 Task: Find connections with filter location Willebroek with filter topic #Businessownerwith filter profile language Spanish with filter current company Alembic Pharmaceuticals Limited with filter school RD & DJ College, Munger with filter industry Retail Office Supplies and Gifts with filter service category Real Estate Appraisal with filter keywords title Restaurant Manager
Action: Mouse moved to (546, 96)
Screenshot: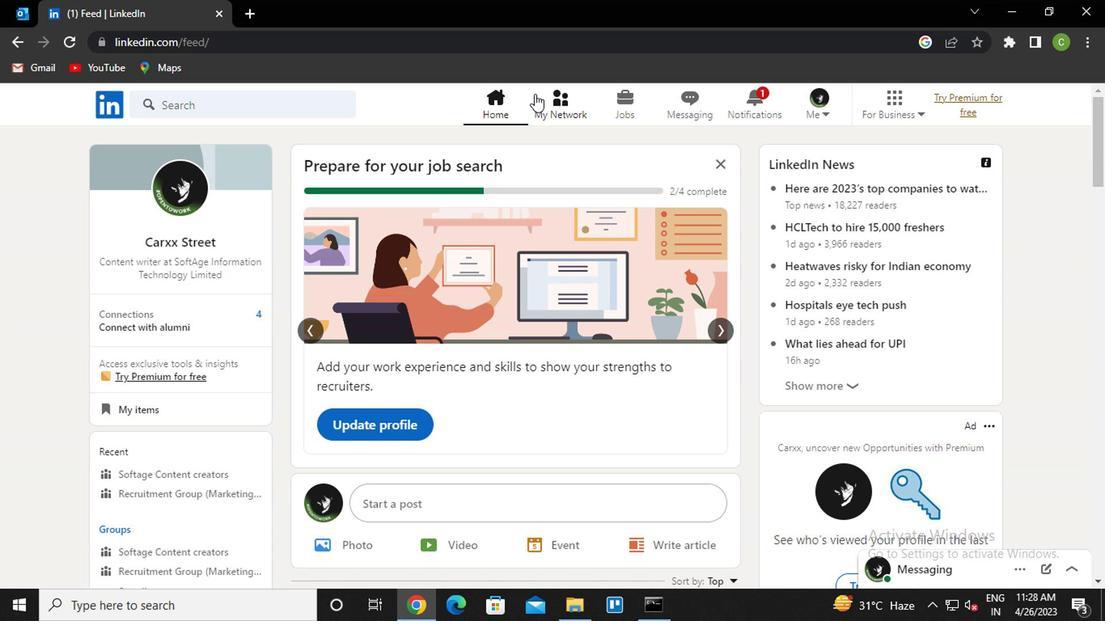 
Action: Mouse pressed left at (546, 96)
Screenshot: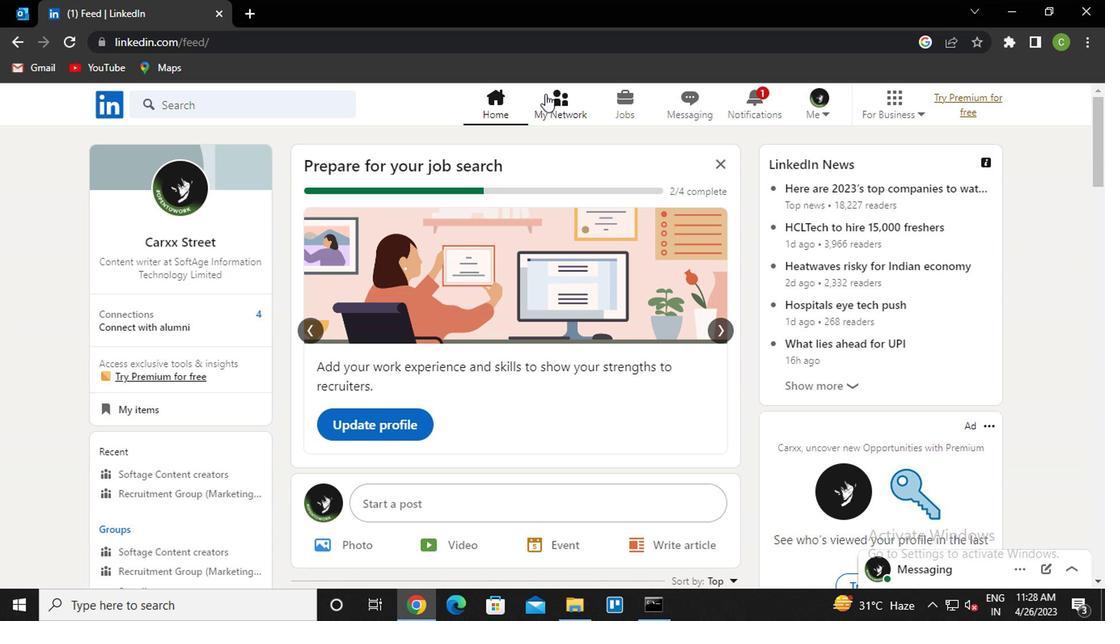 
Action: Mouse moved to (218, 190)
Screenshot: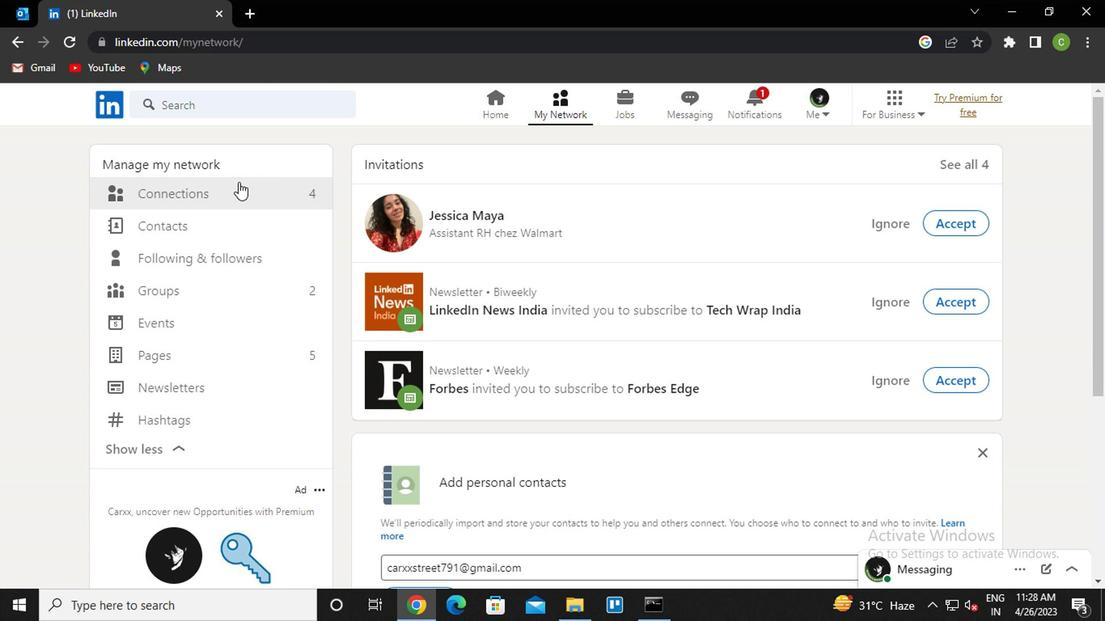
Action: Mouse pressed left at (218, 190)
Screenshot: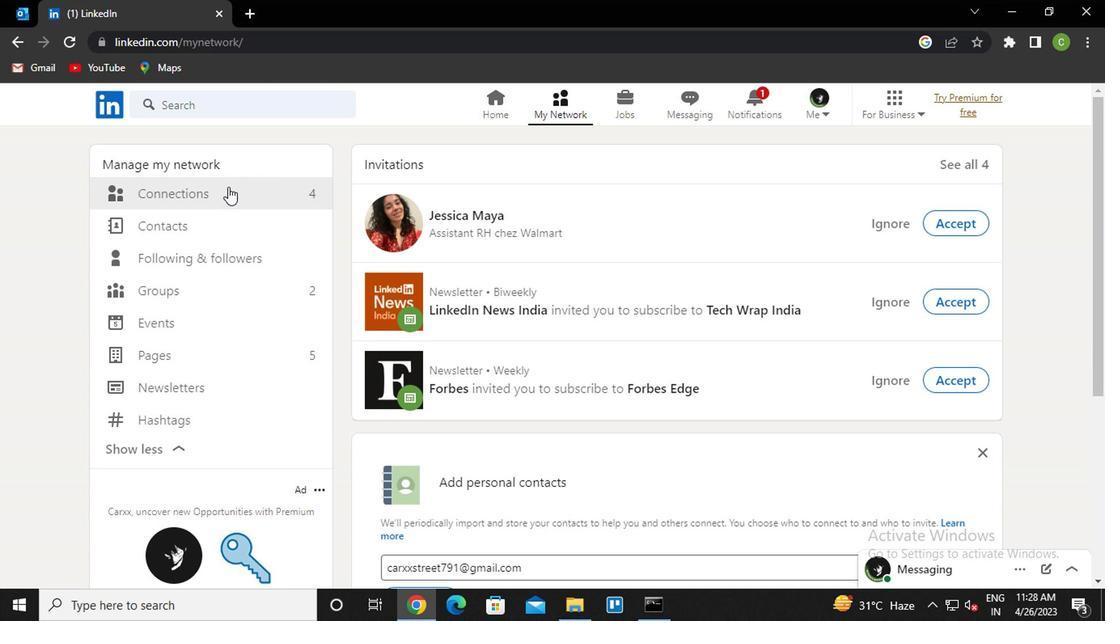
Action: Mouse moved to (677, 192)
Screenshot: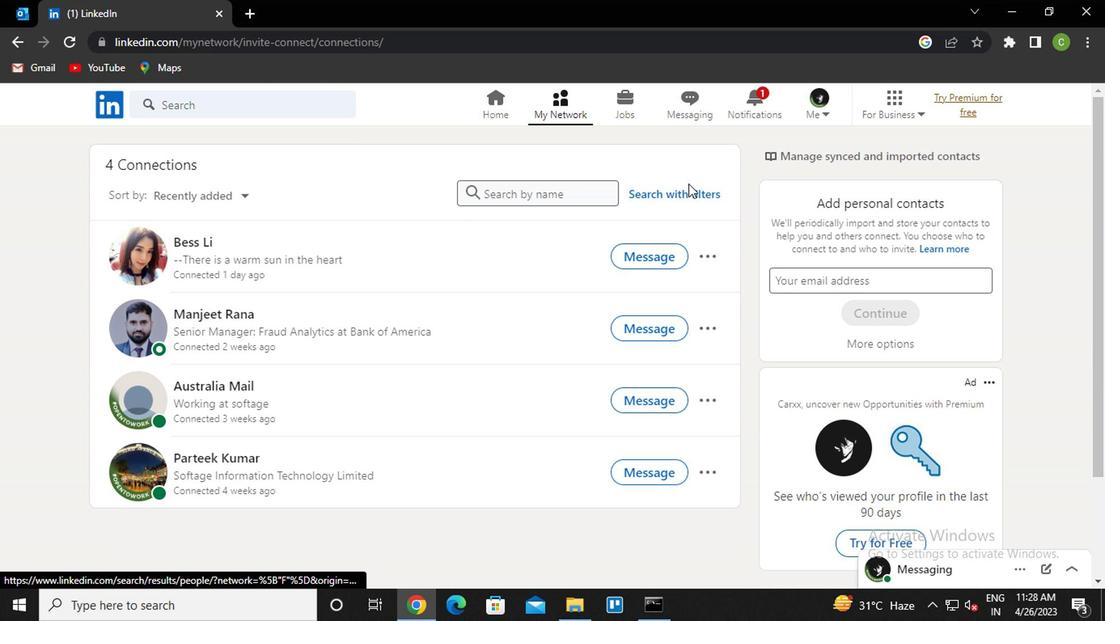 
Action: Mouse pressed left at (677, 192)
Screenshot: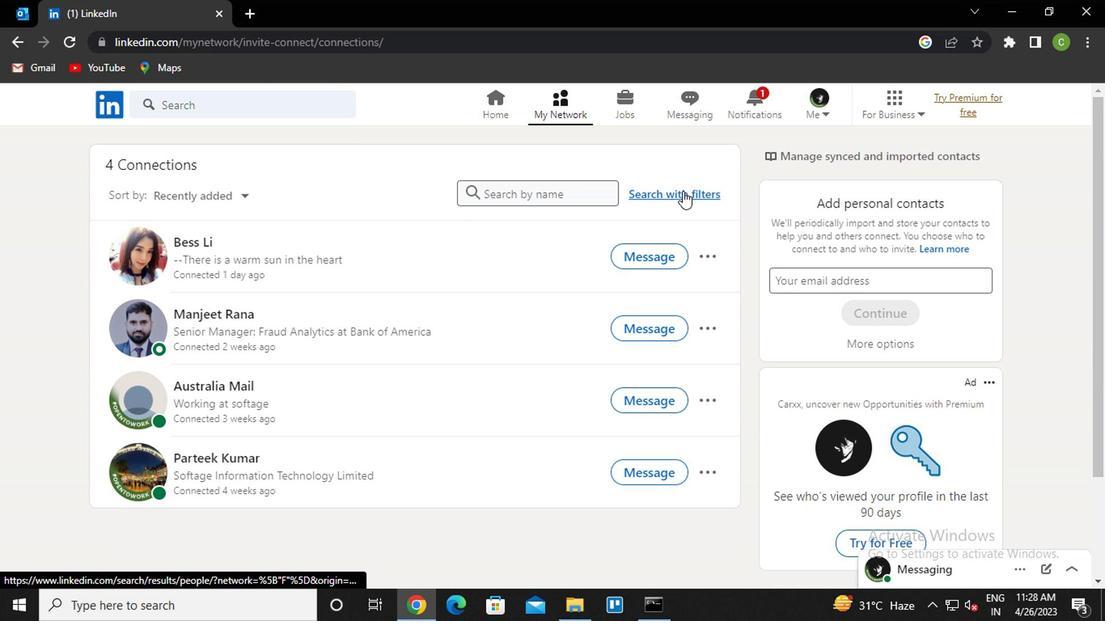
Action: Mouse moved to (541, 156)
Screenshot: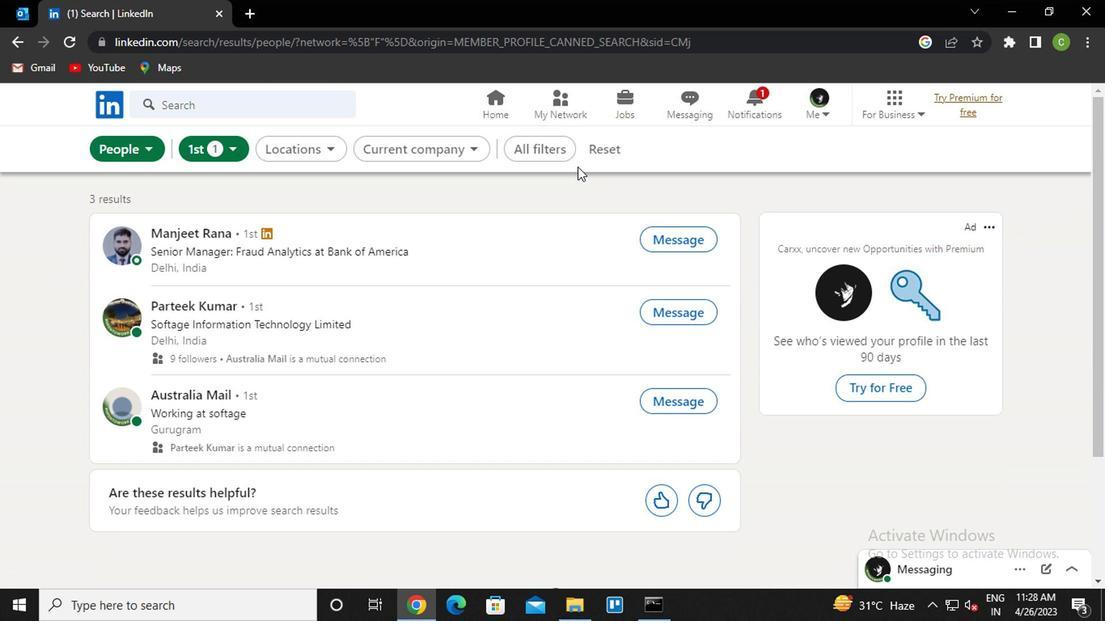 
Action: Mouse pressed left at (541, 156)
Screenshot: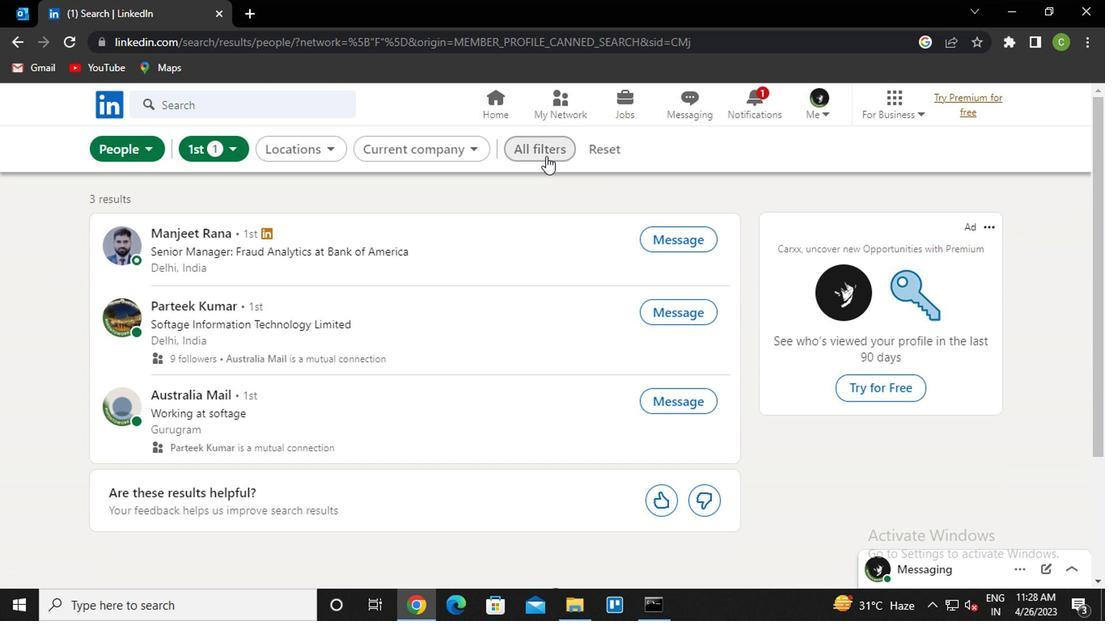 
Action: Mouse moved to (856, 283)
Screenshot: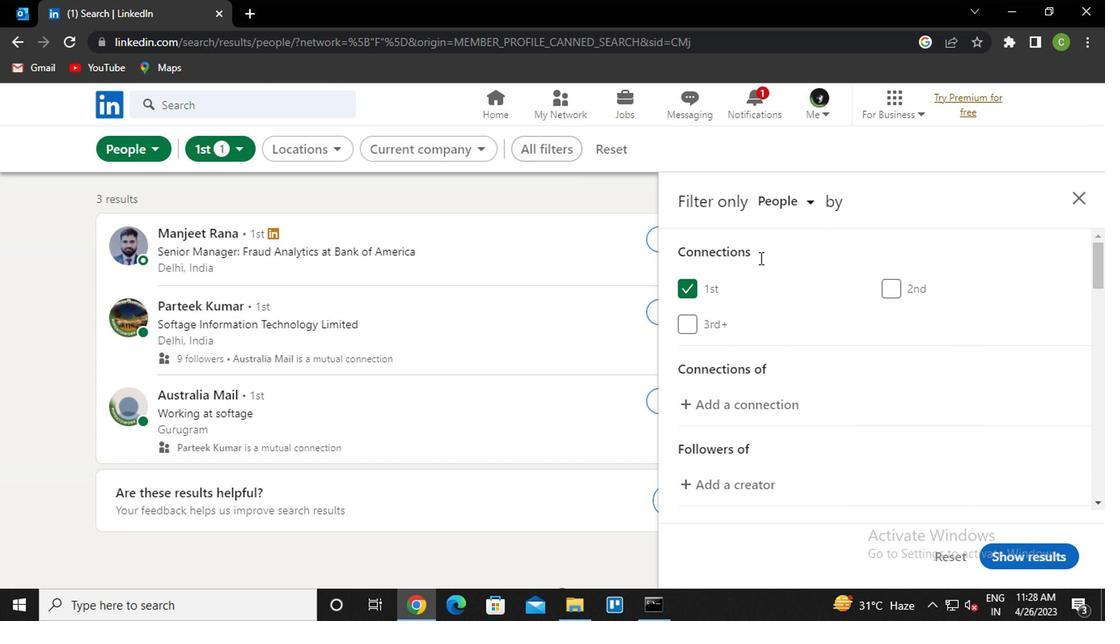 
Action: Mouse scrolled (856, 282) with delta (0, -1)
Screenshot: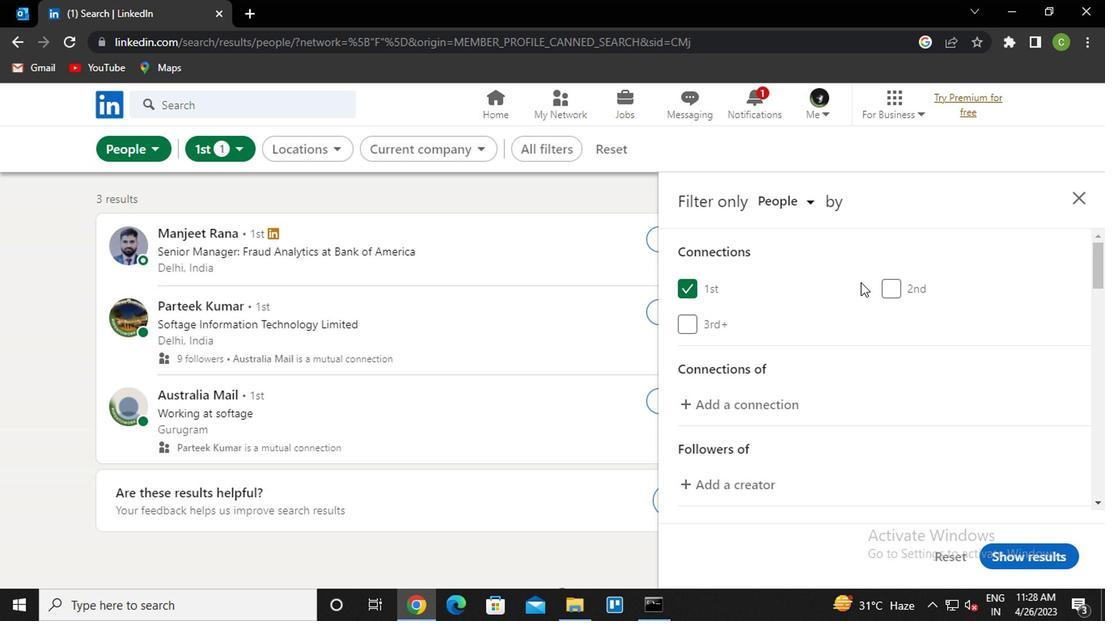 
Action: Mouse scrolled (856, 282) with delta (0, -1)
Screenshot: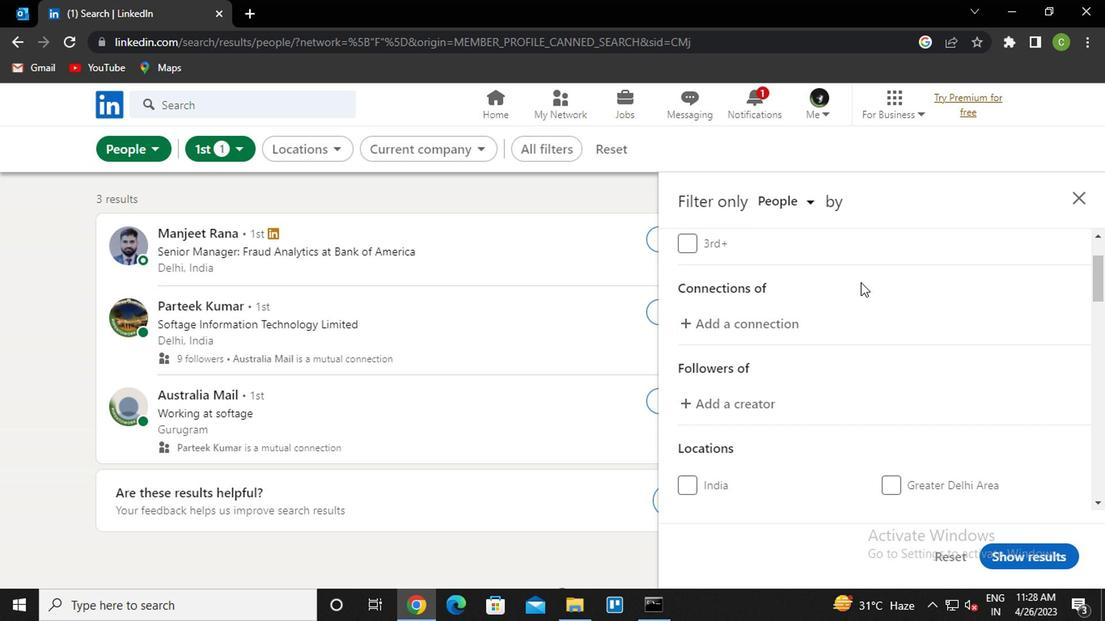 
Action: Mouse moved to (856, 283)
Screenshot: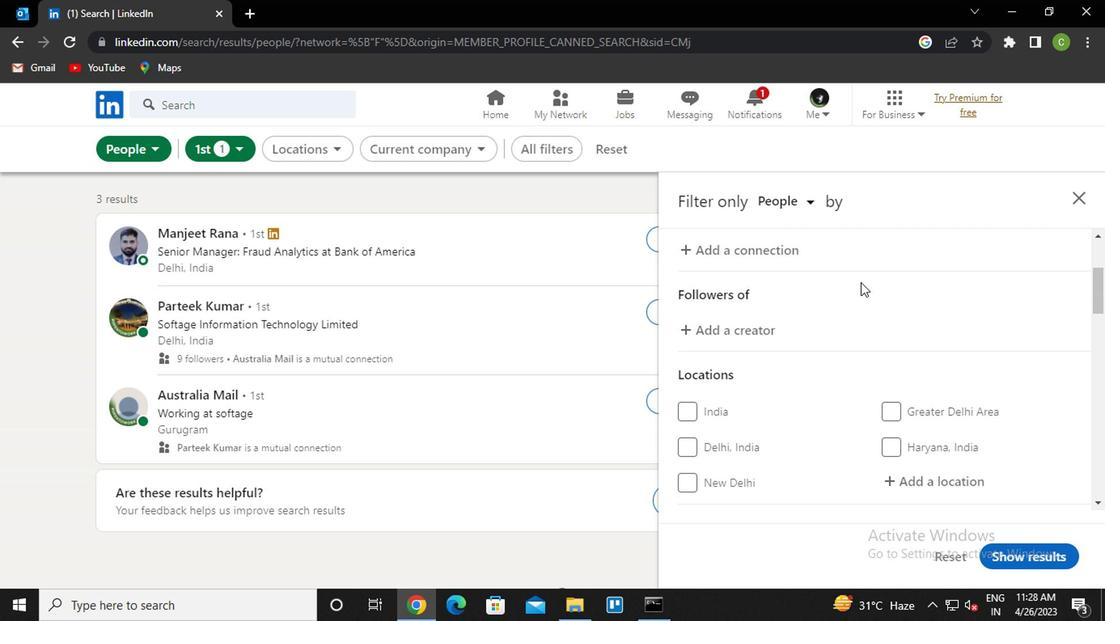 
Action: Mouse scrolled (856, 283) with delta (0, 0)
Screenshot: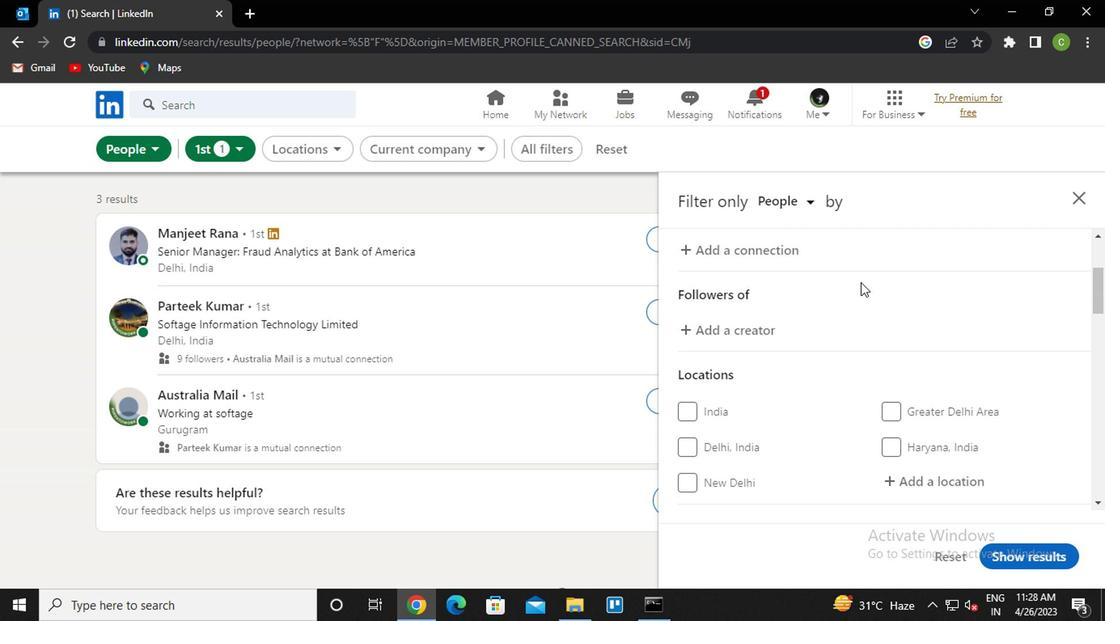 
Action: Mouse moved to (925, 395)
Screenshot: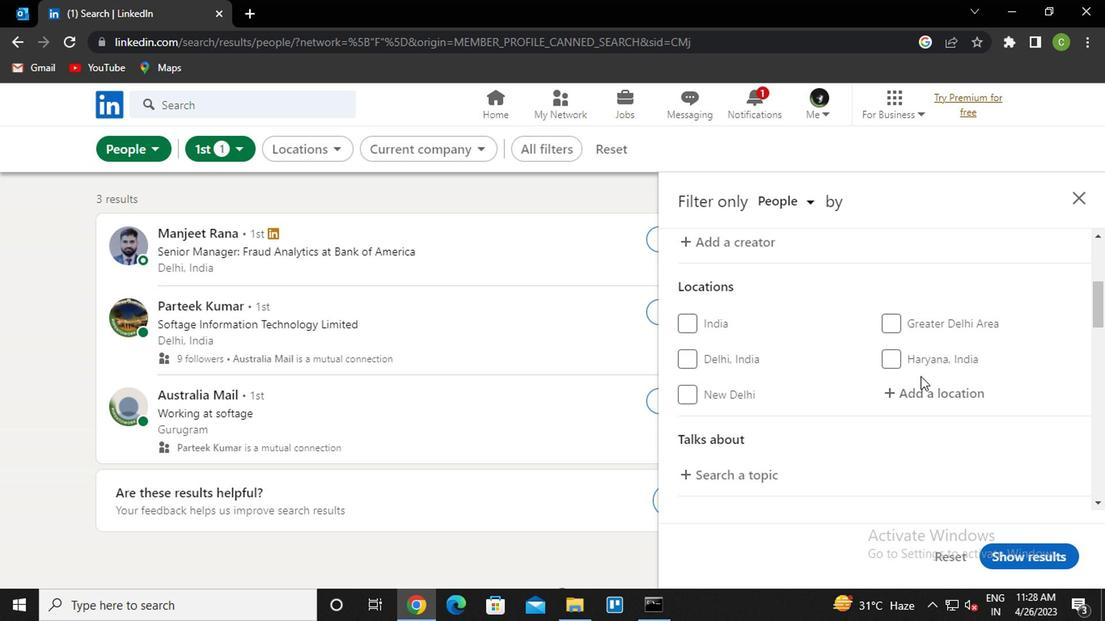 
Action: Mouse pressed left at (925, 395)
Screenshot: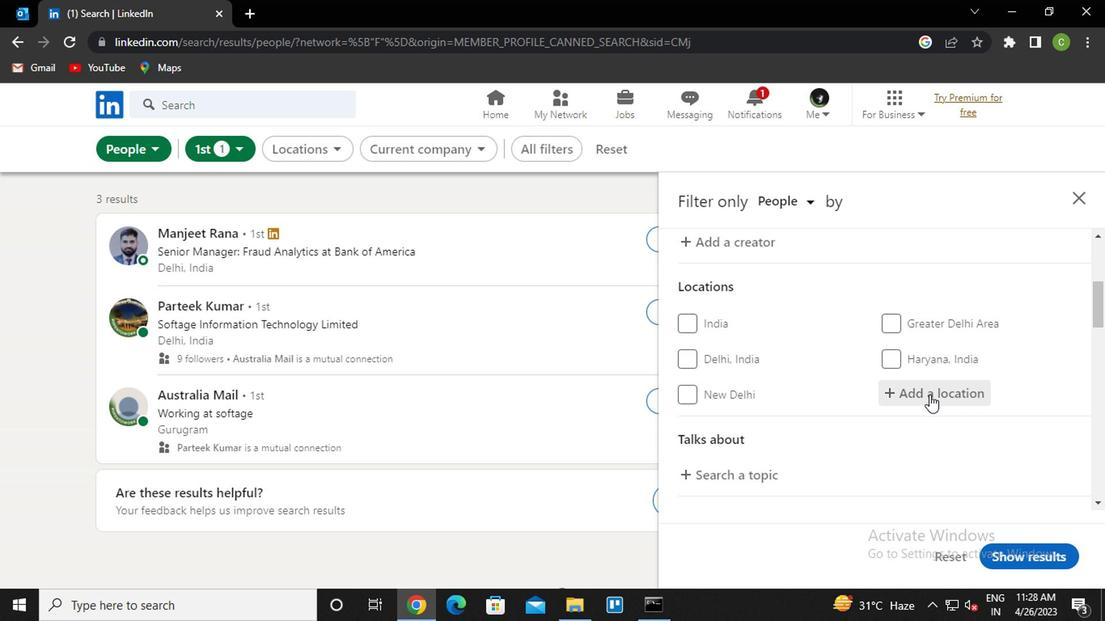 
Action: Key pressed w<Key.caps_lock>illeb<Key.down><Key.enter>
Screenshot: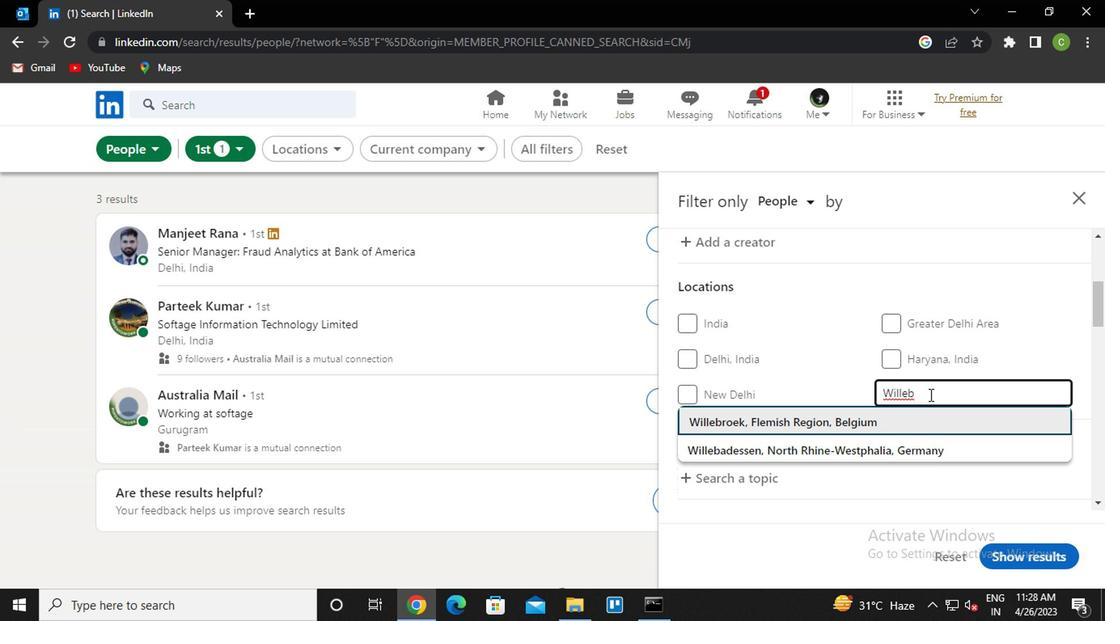 
Action: Mouse moved to (933, 402)
Screenshot: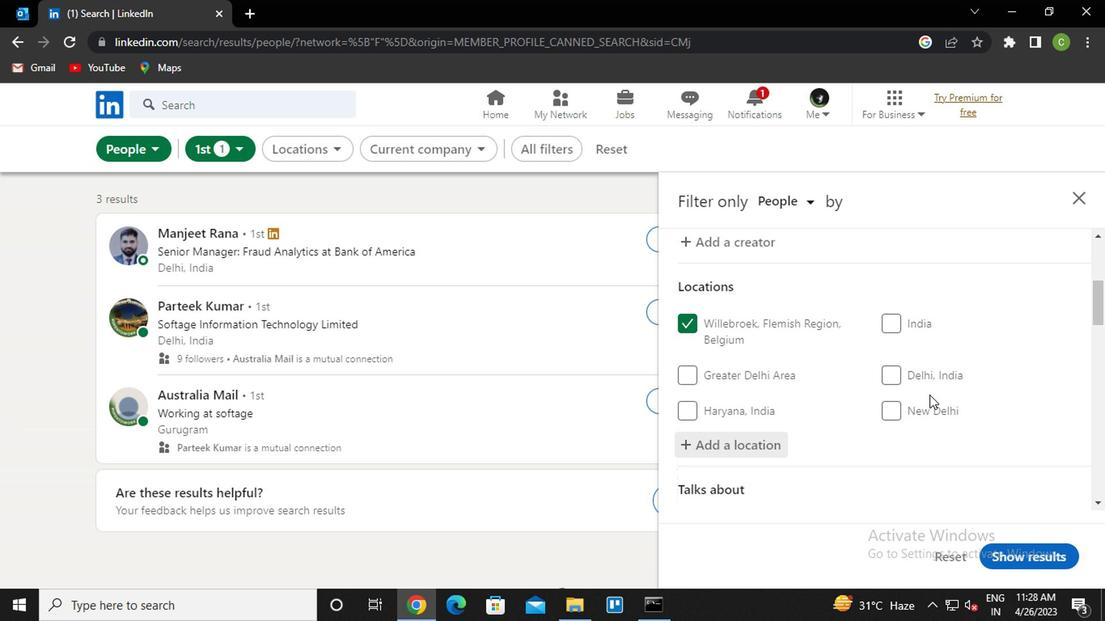 
Action: Mouse scrolled (933, 401) with delta (0, -1)
Screenshot: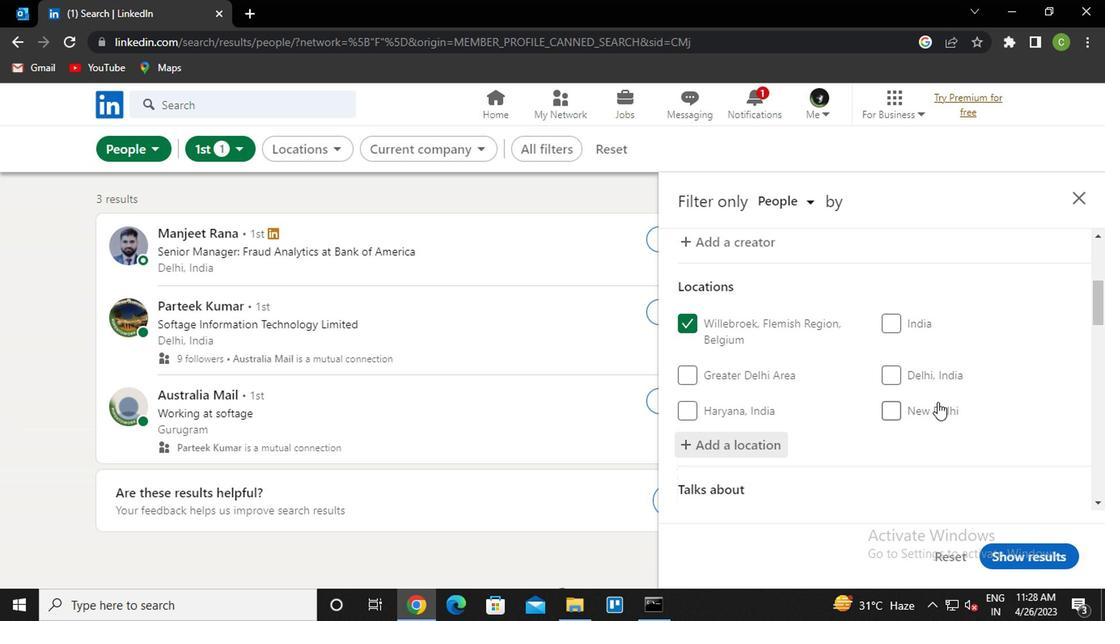 
Action: Mouse moved to (919, 397)
Screenshot: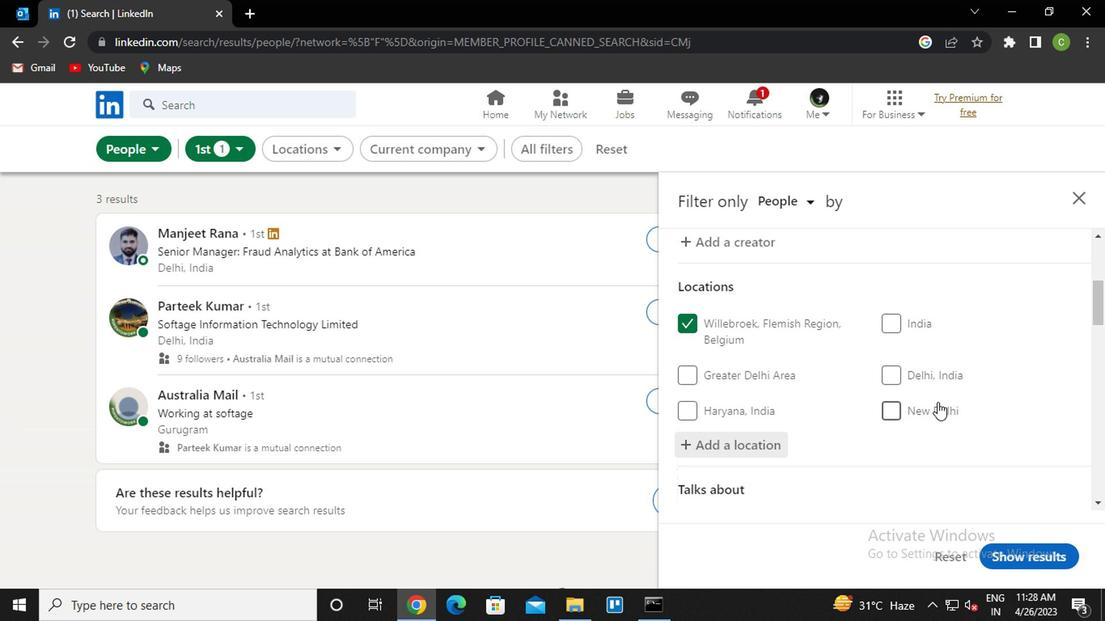 
Action: Mouse scrolled (919, 396) with delta (0, -1)
Screenshot: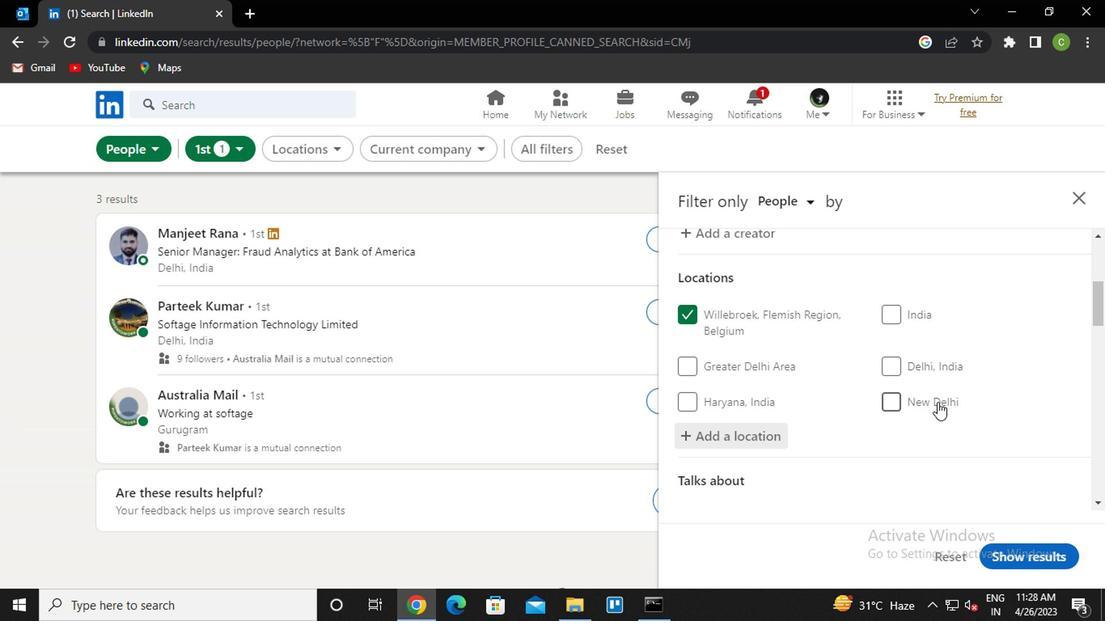 
Action: Mouse moved to (851, 369)
Screenshot: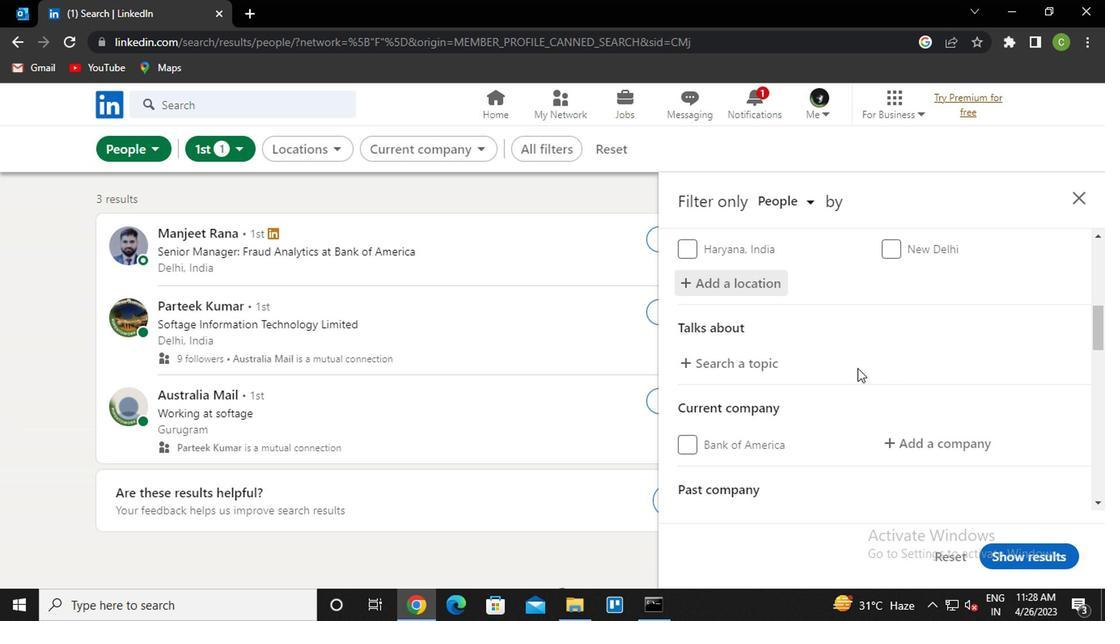 
Action: Mouse scrolled (851, 367) with delta (0, -1)
Screenshot: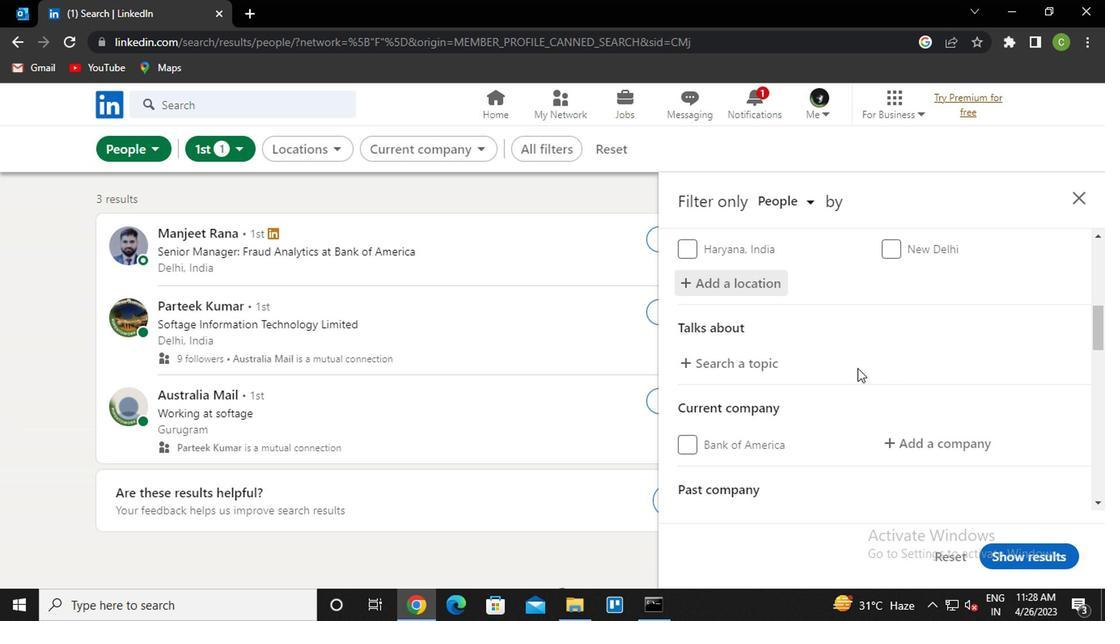 
Action: Mouse moved to (721, 287)
Screenshot: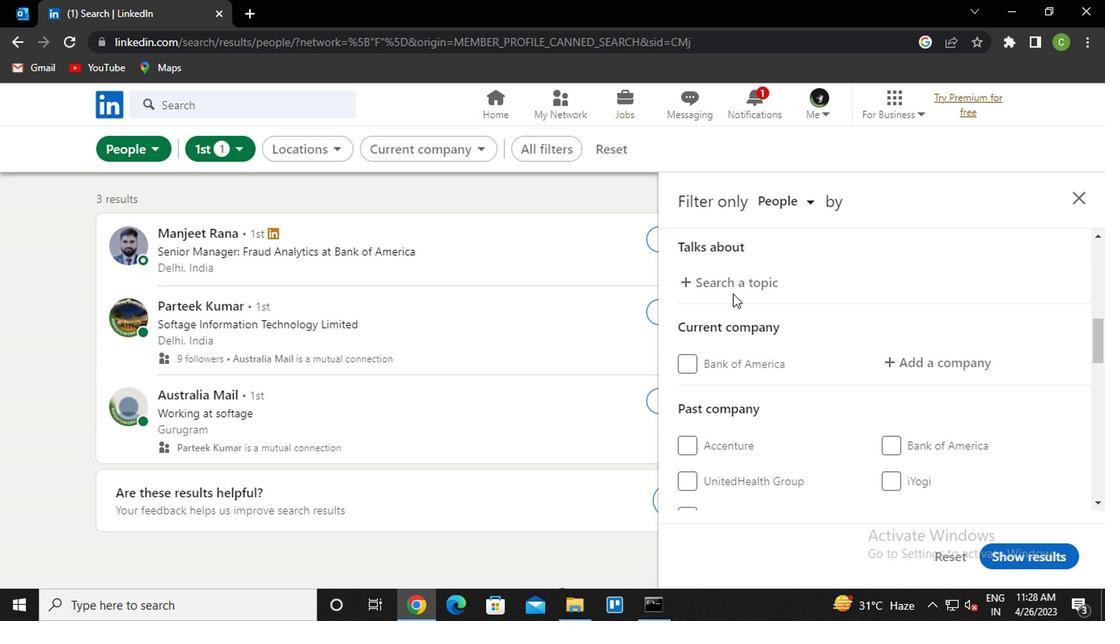 
Action: Mouse pressed left at (721, 287)
Screenshot: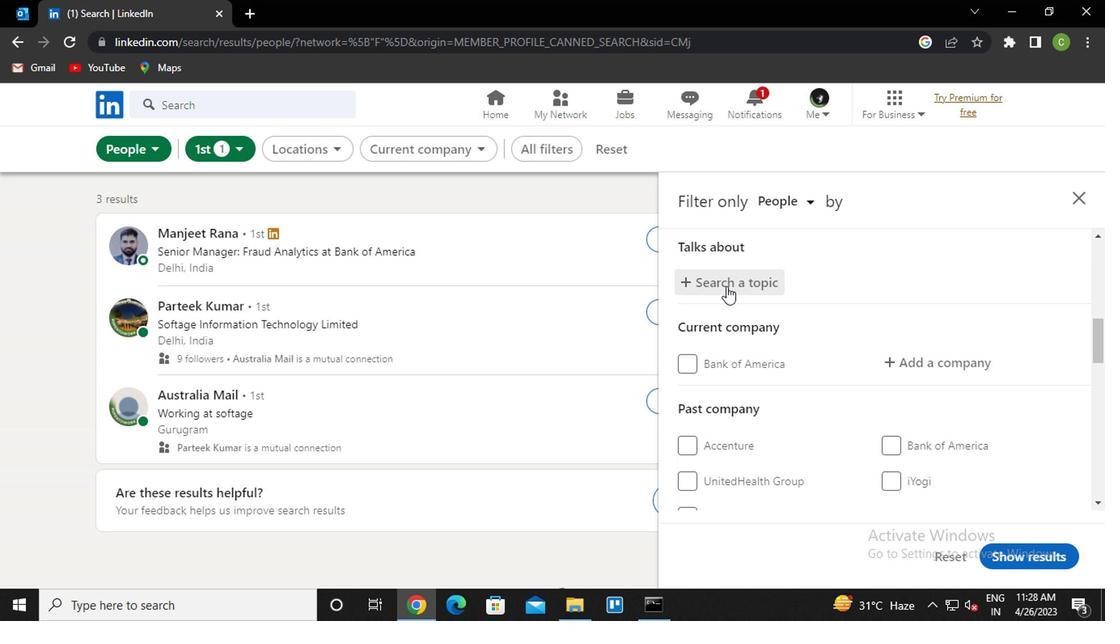 
Action: Key pressed <Key.caps_lock>b<Key.caps_lock>usinessowner<Key.down><Key.enter>
Screenshot: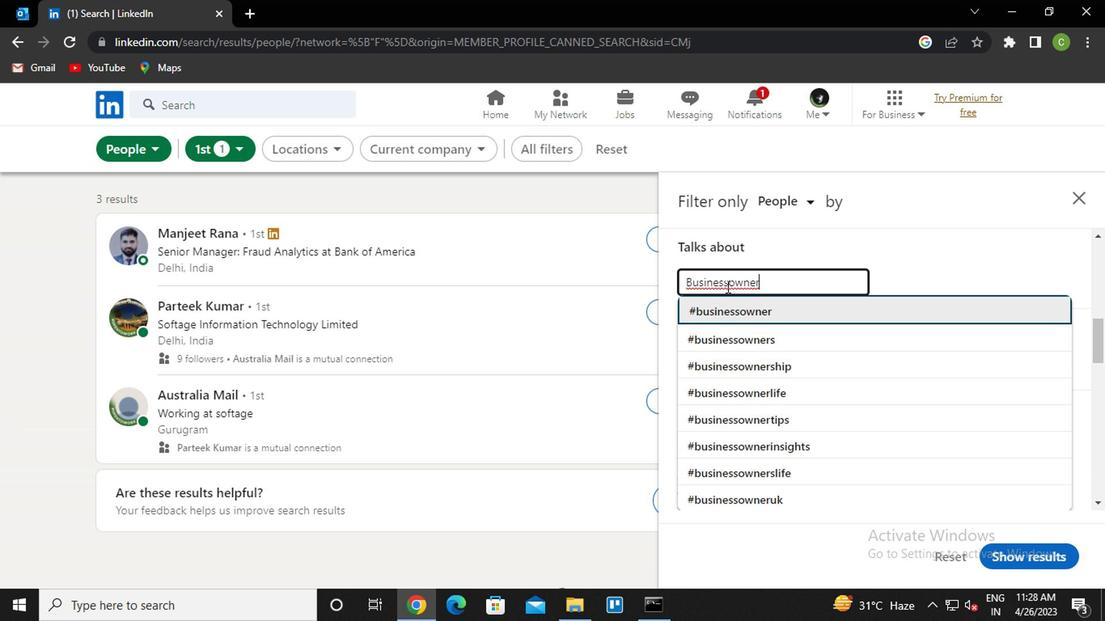 
Action: Mouse moved to (728, 279)
Screenshot: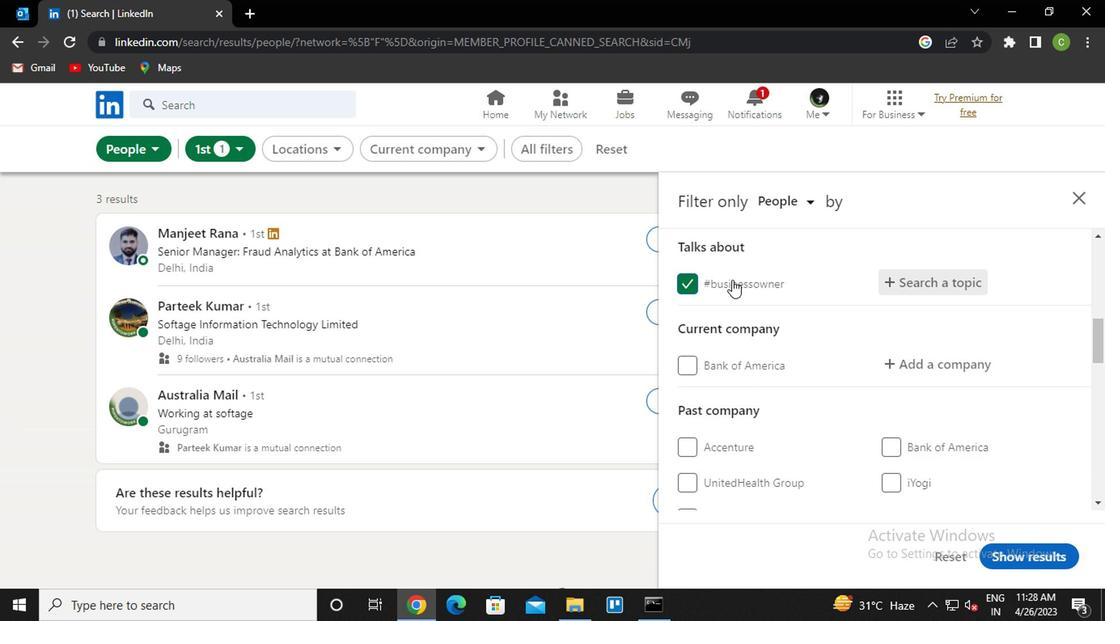 
Action: Mouse scrolled (728, 278) with delta (0, -1)
Screenshot: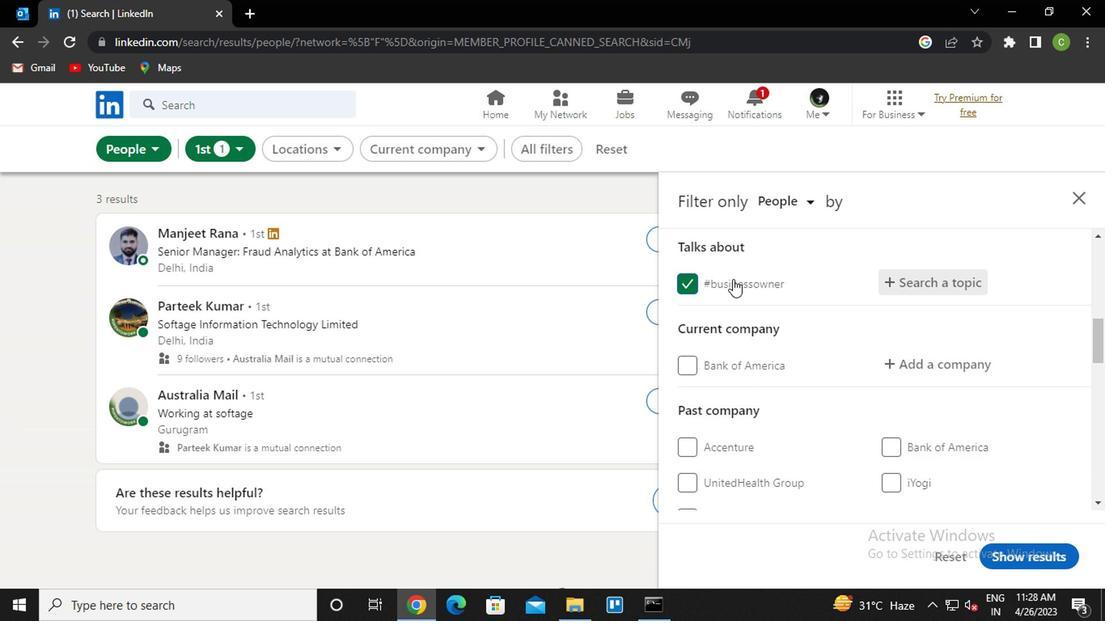 
Action: Mouse moved to (934, 287)
Screenshot: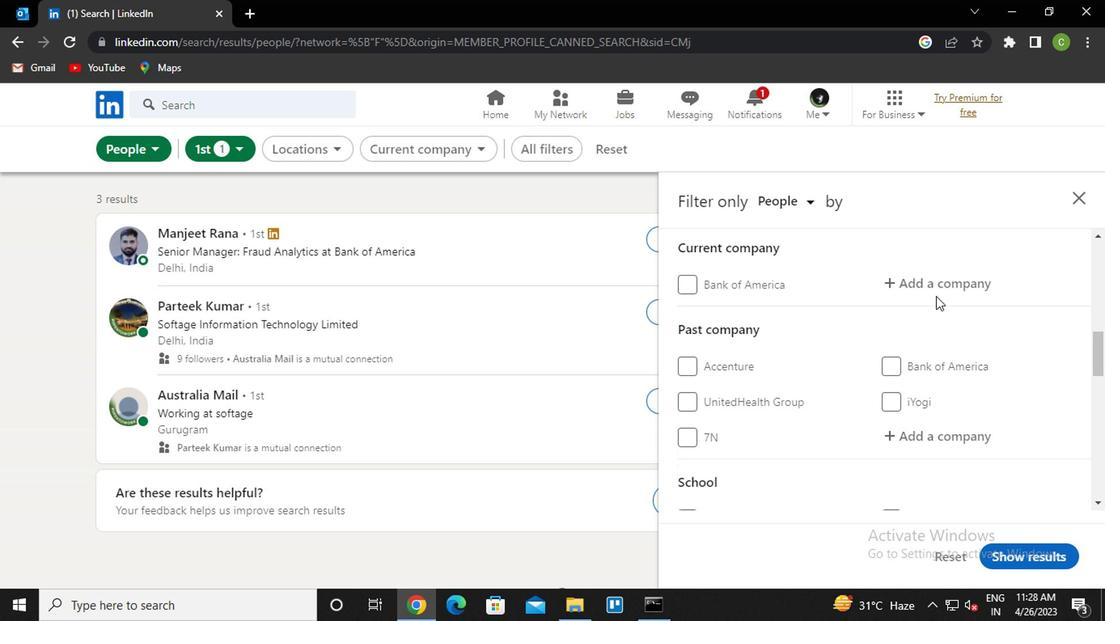 
Action: Mouse pressed left at (934, 287)
Screenshot: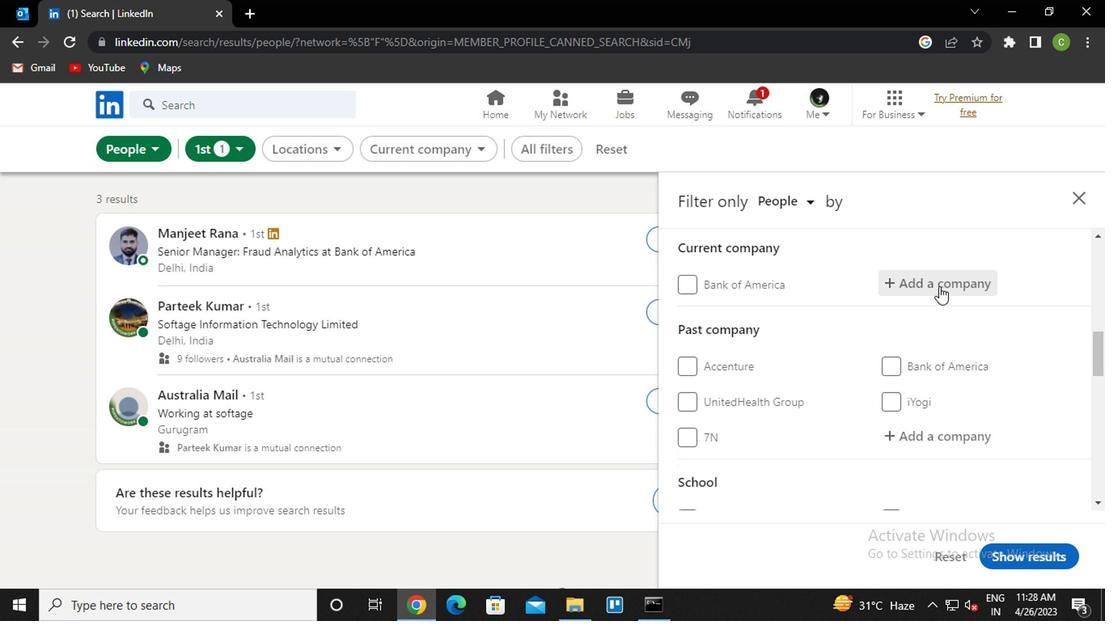
Action: Key pressed <Key.caps_lock>a<Key.caps_lock>lembic<Key.down><Key.enter>
Screenshot: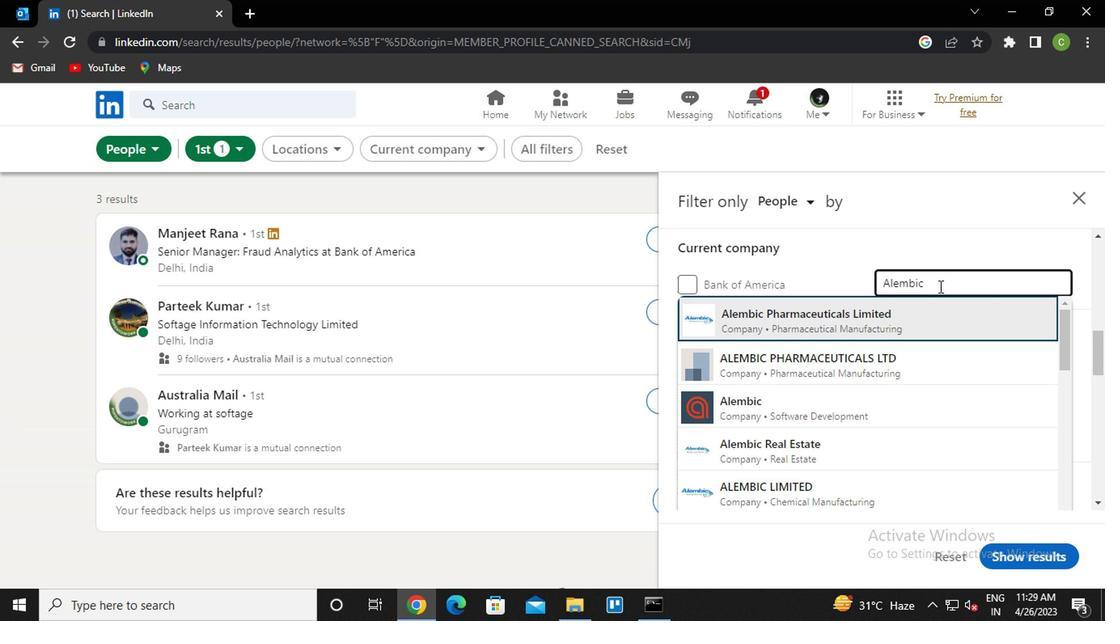
Action: Mouse moved to (933, 287)
Screenshot: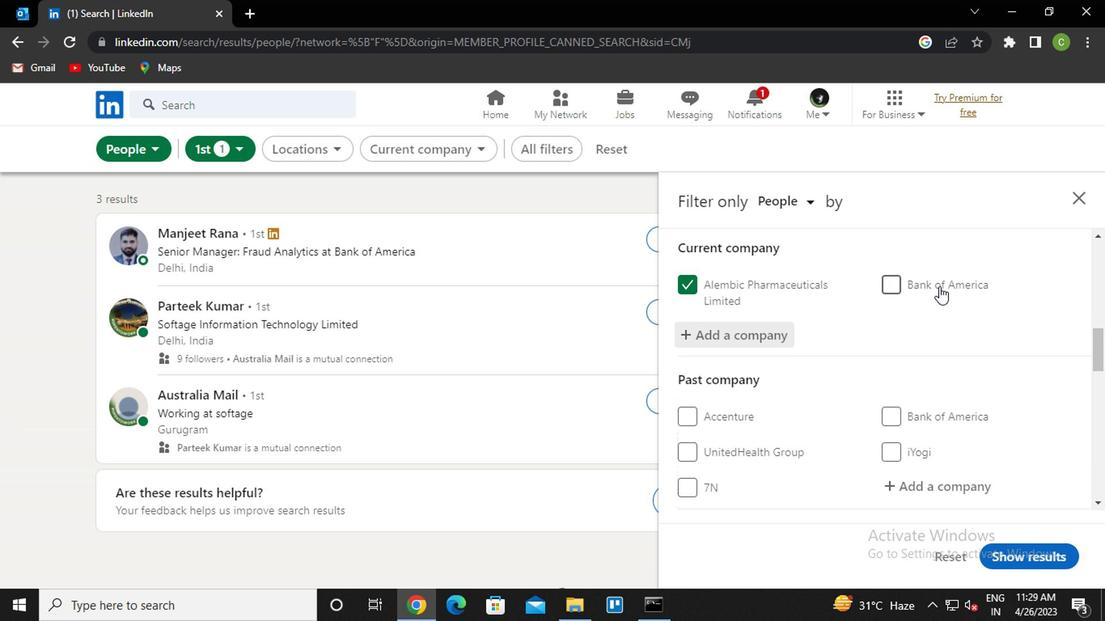 
Action: Mouse scrolled (933, 286) with delta (0, -1)
Screenshot: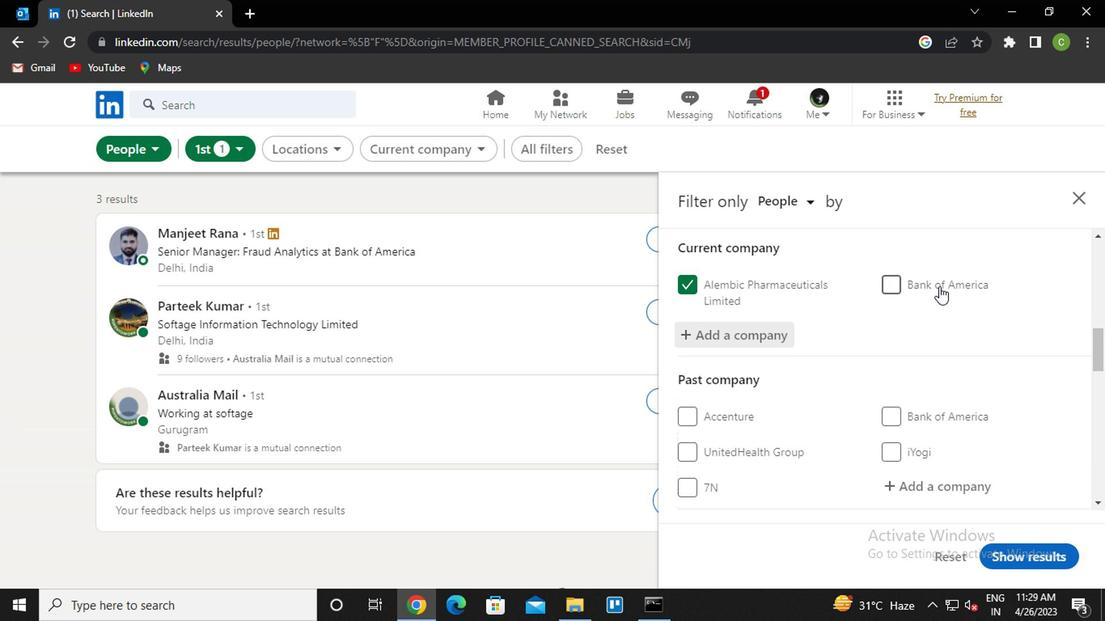 
Action: Mouse moved to (931, 289)
Screenshot: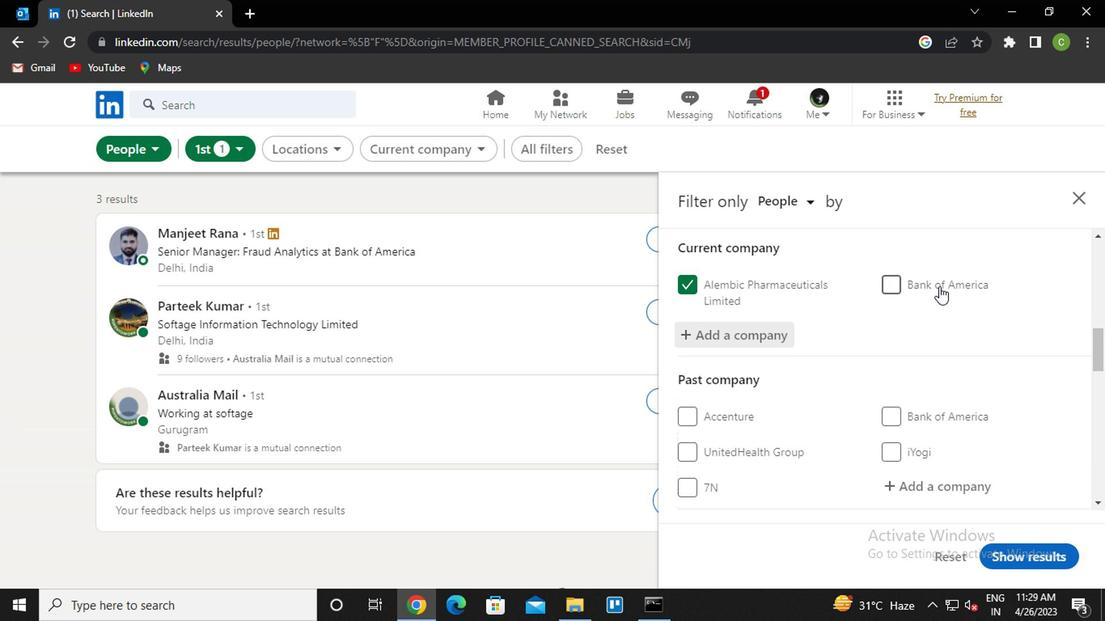 
Action: Mouse scrolled (931, 288) with delta (0, -1)
Screenshot: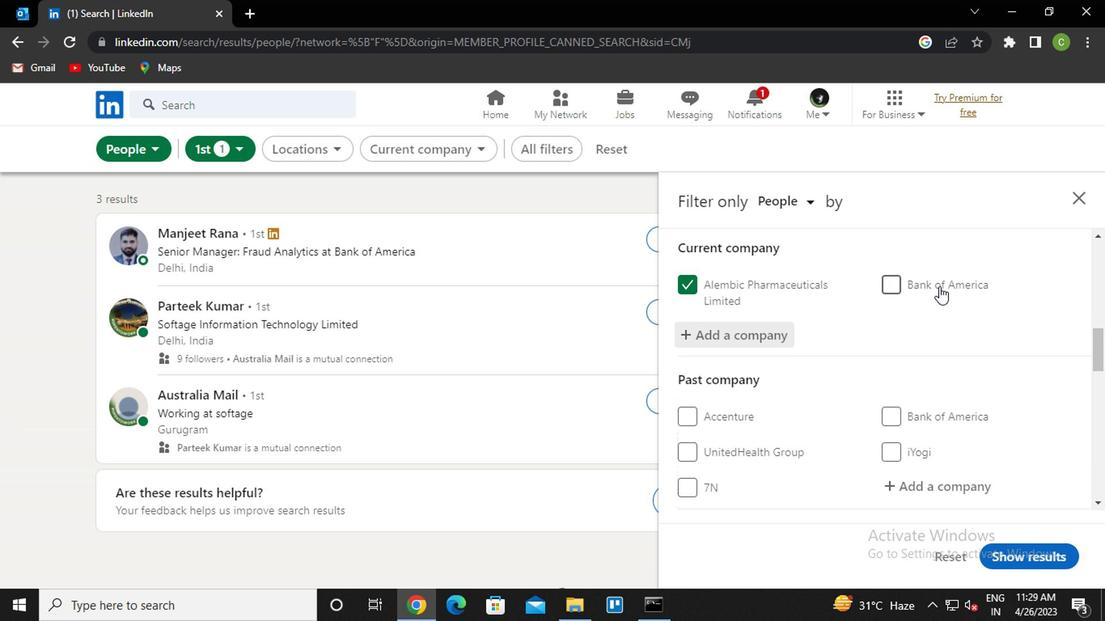 
Action: Mouse moved to (822, 329)
Screenshot: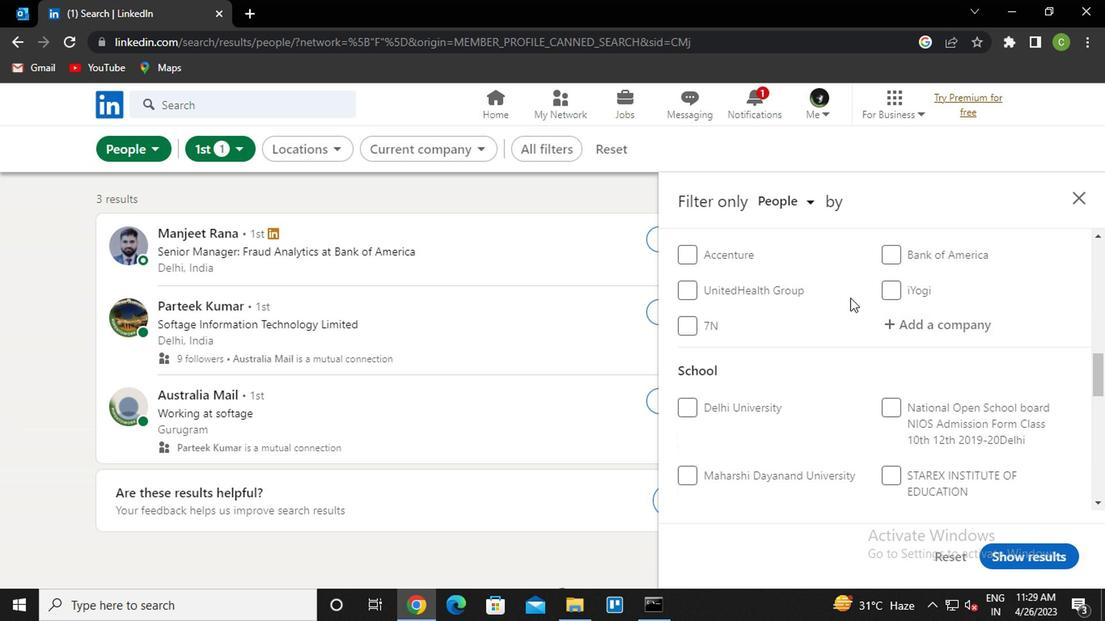 
Action: Mouse scrolled (822, 328) with delta (0, -1)
Screenshot: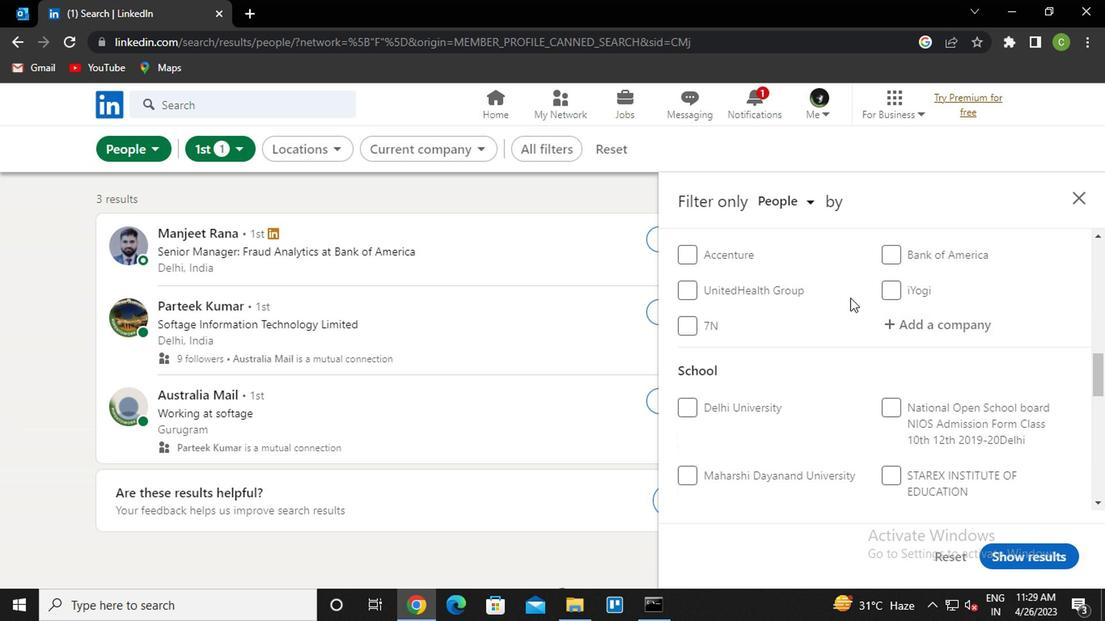 
Action: Mouse moved to (811, 343)
Screenshot: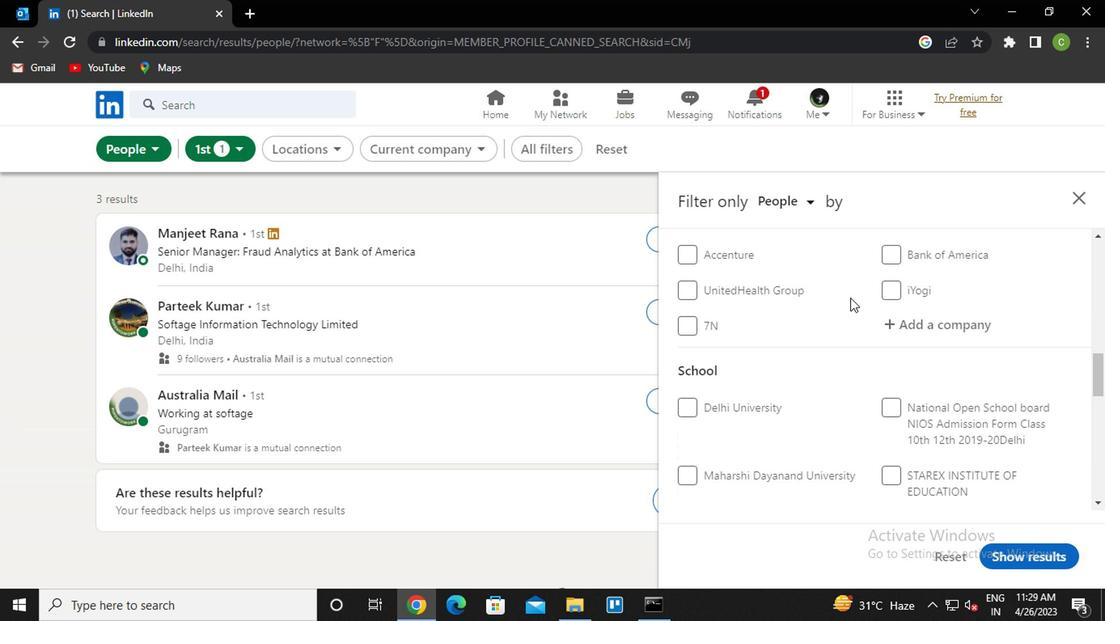 
Action: Mouse scrolled (811, 341) with delta (0, -1)
Screenshot: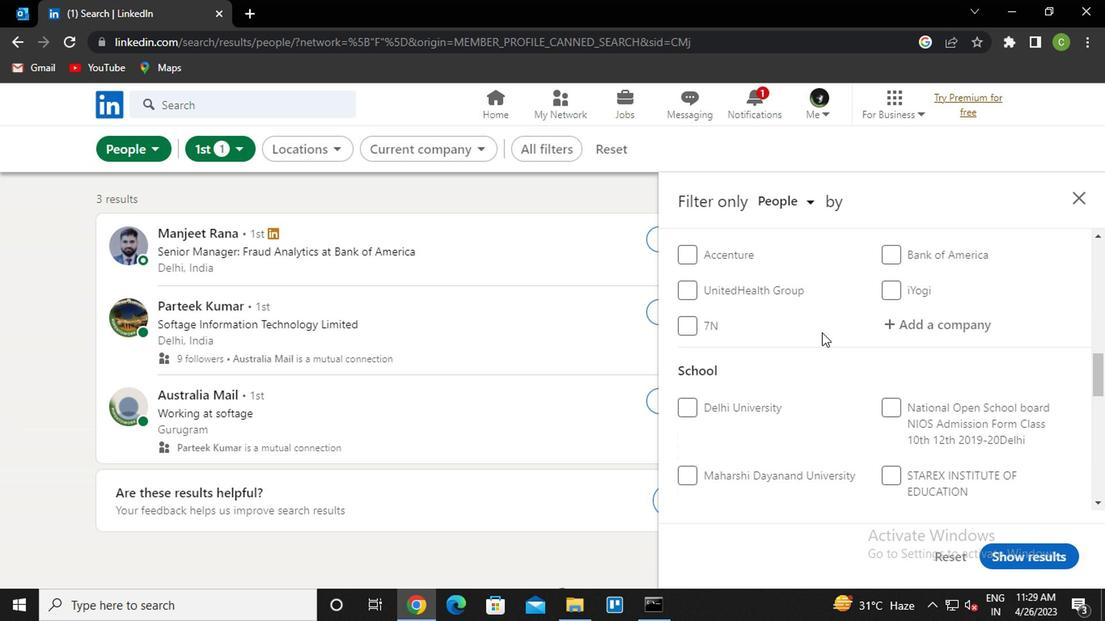 
Action: Mouse moved to (747, 371)
Screenshot: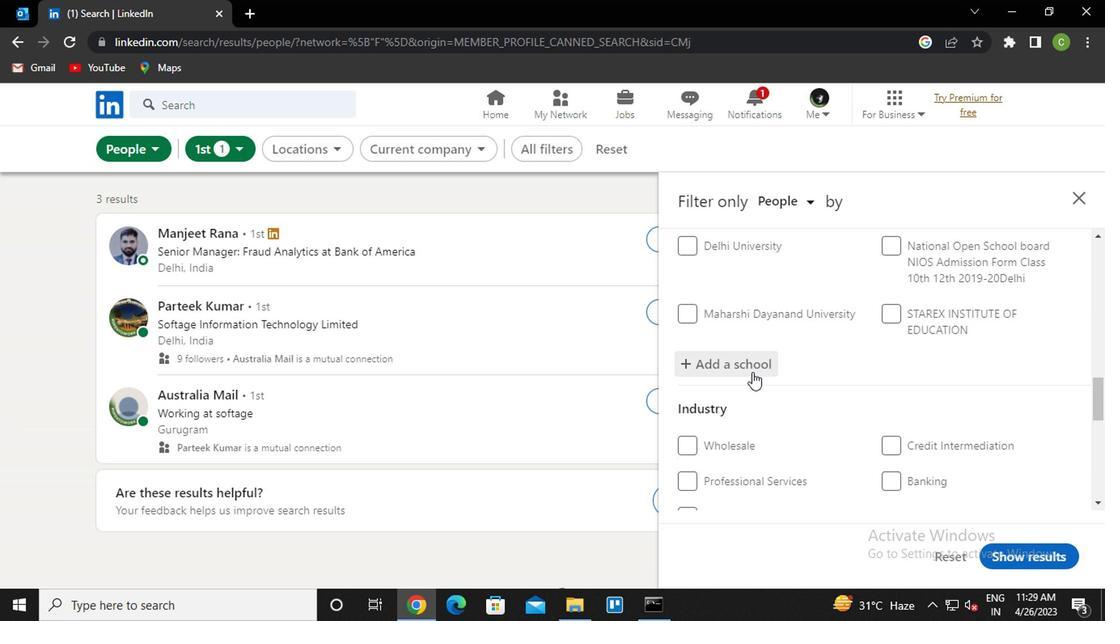 
Action: Mouse pressed left at (747, 371)
Screenshot: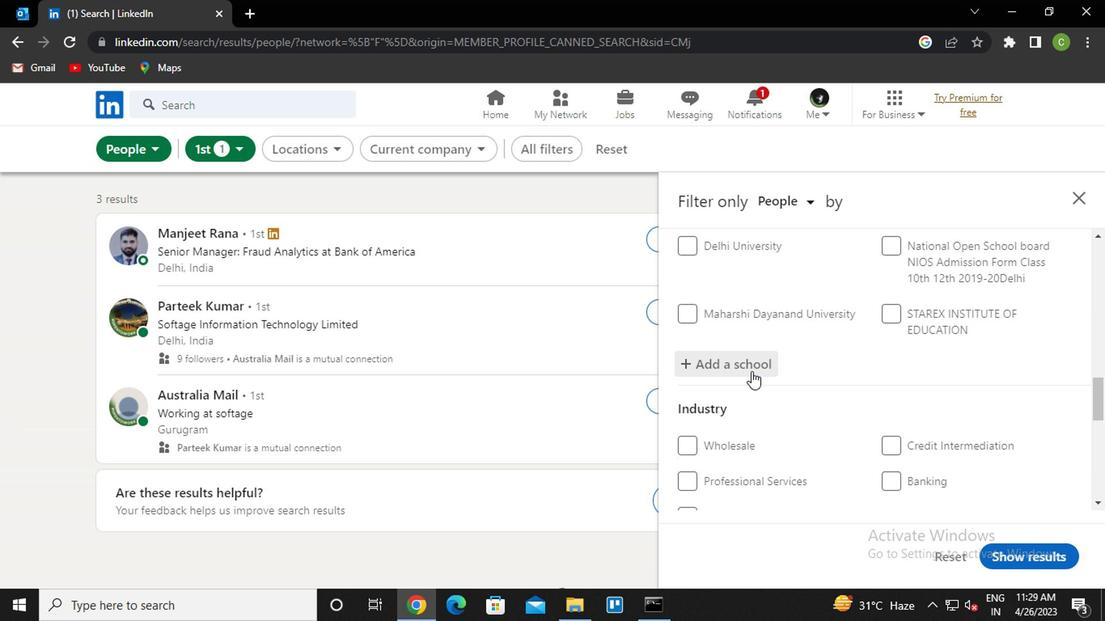 
Action: Mouse scrolled (747, 373) with delta (0, 1)
Screenshot: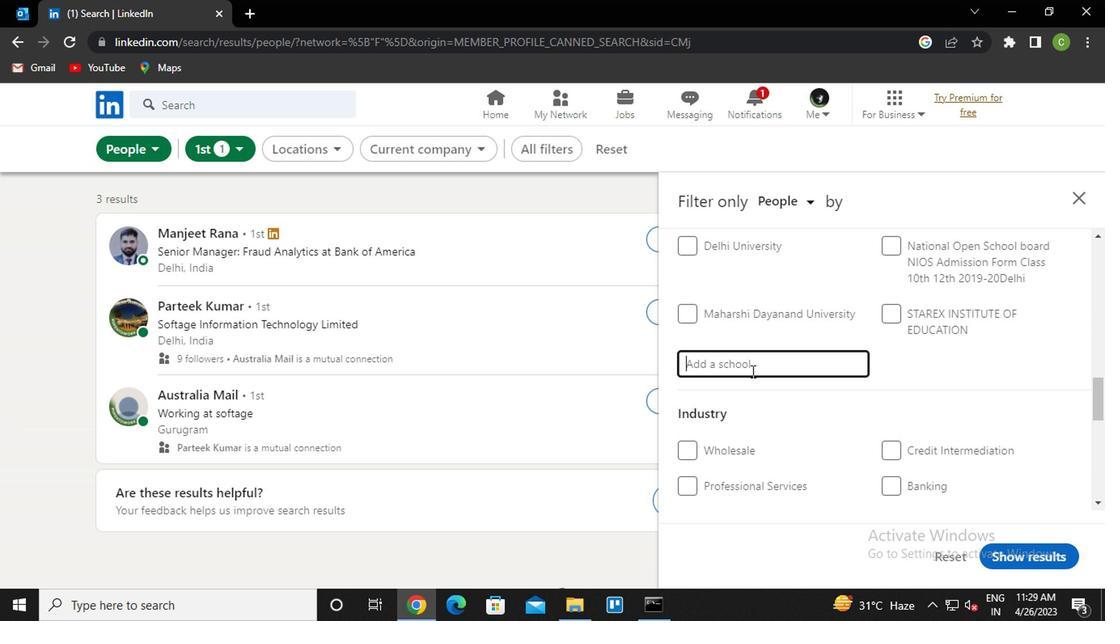 
Action: Key pressed <Key.caps_lock>rd<Key.space><Key.shift><Key.shift><Key.shift><Key.shift><Key.shift><Key.shift><Key.shift><Key.shift><Key.shift><Key.shift><Key.shift><Key.shift><Key.shift><Key.shift><Key.shift><Key.shift><Key.shift><Key.shift><Key.shift><Key.shift><Key.shift><Key.shift><Key.shift><Key.shift><Key.shift><Key.shift><Key.shift><Key.shift><Key.shift><Key.shift><Key.shift><Key.shift><Key.shift><Key.shift><Key.shift><Key.shift><Key.shift><Key.shift><Key.shift><Key.shift><Key.shift><Key.shift><Key.shift><Key.shift><Key.shift><Key.shift><Key.shift><Key.shift><Key.shift><Key.shift><Key.shift><Key.shift><Key.shift><Key.shift><Key.shift><Key.shift><Key.shift>&<Key.space>DJ<Key.down><Key.enter>
Screenshot: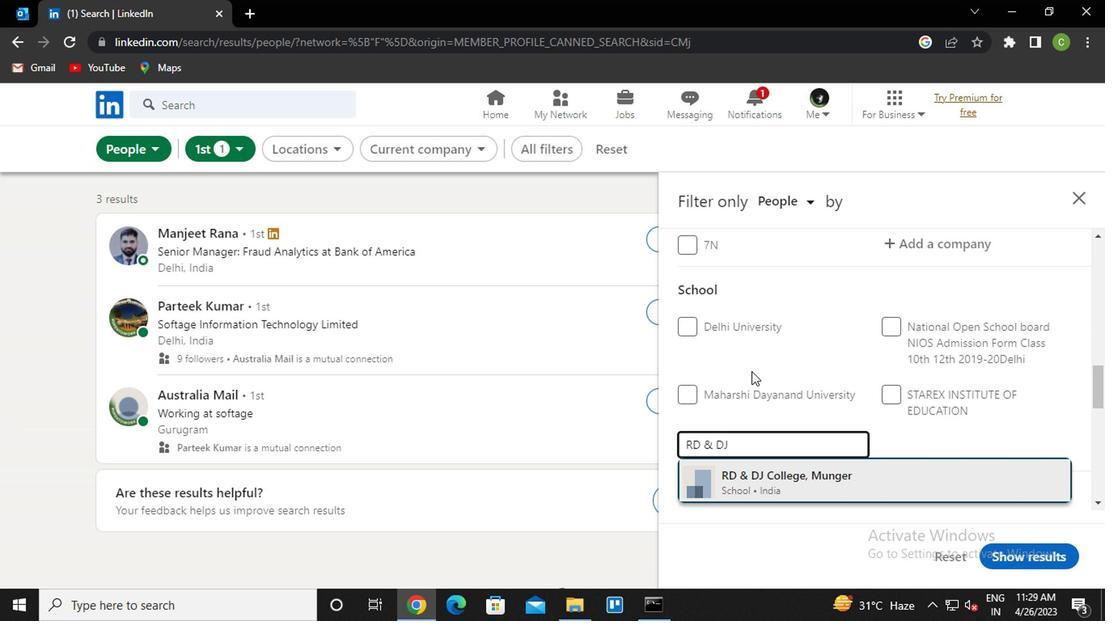 
Action: Mouse moved to (839, 356)
Screenshot: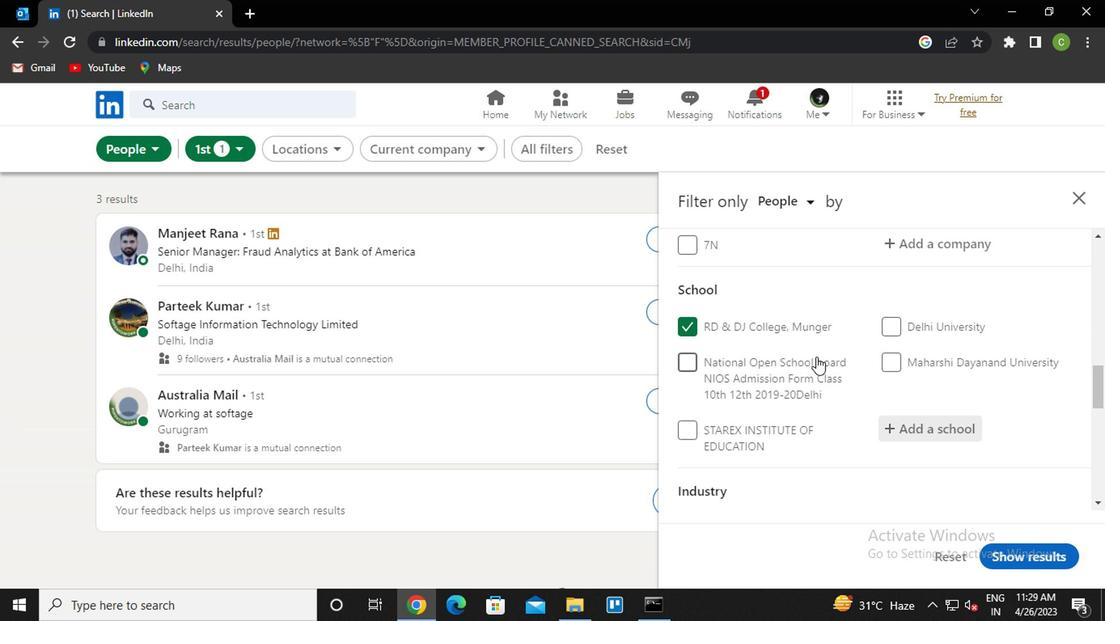 
Action: Mouse scrolled (839, 355) with delta (0, -1)
Screenshot: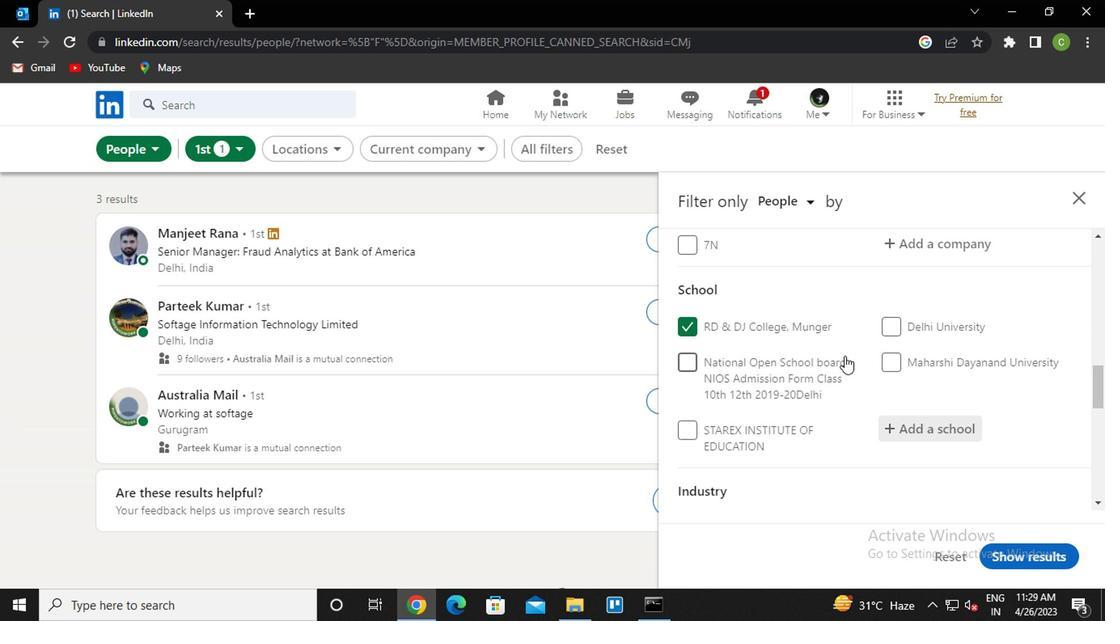 
Action: Mouse scrolled (839, 355) with delta (0, -1)
Screenshot: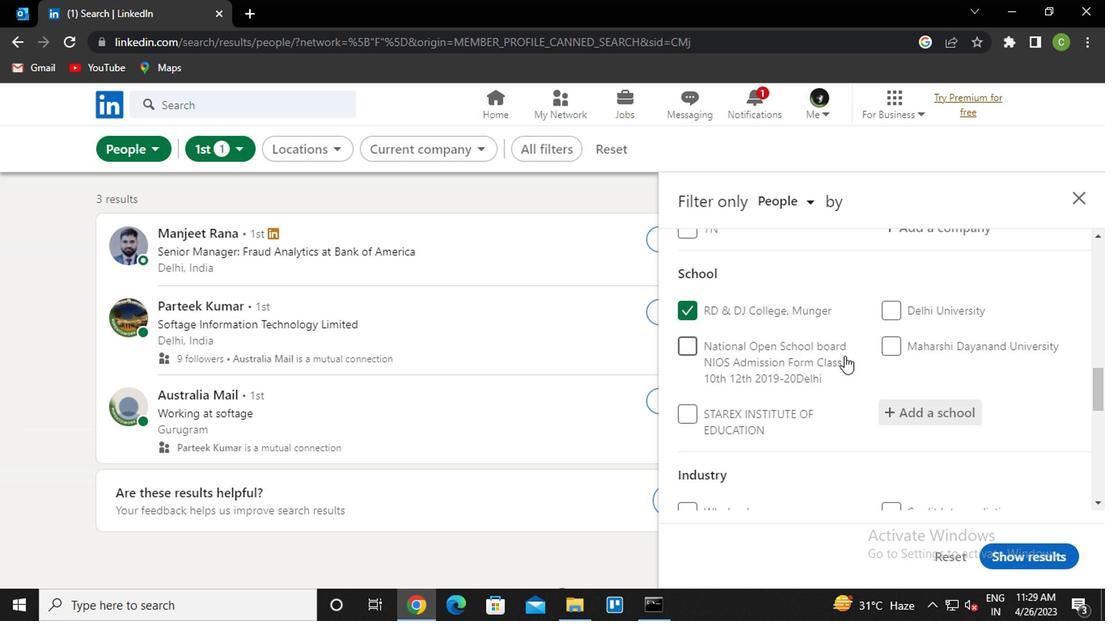 
Action: Mouse moved to (909, 435)
Screenshot: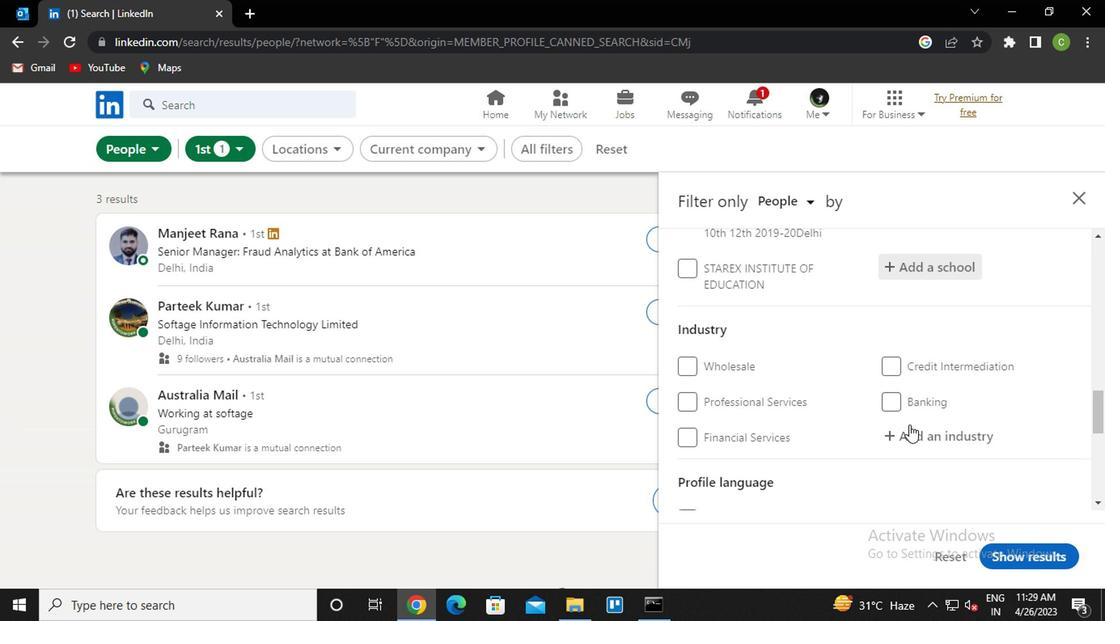 
Action: Mouse pressed left at (909, 435)
Screenshot: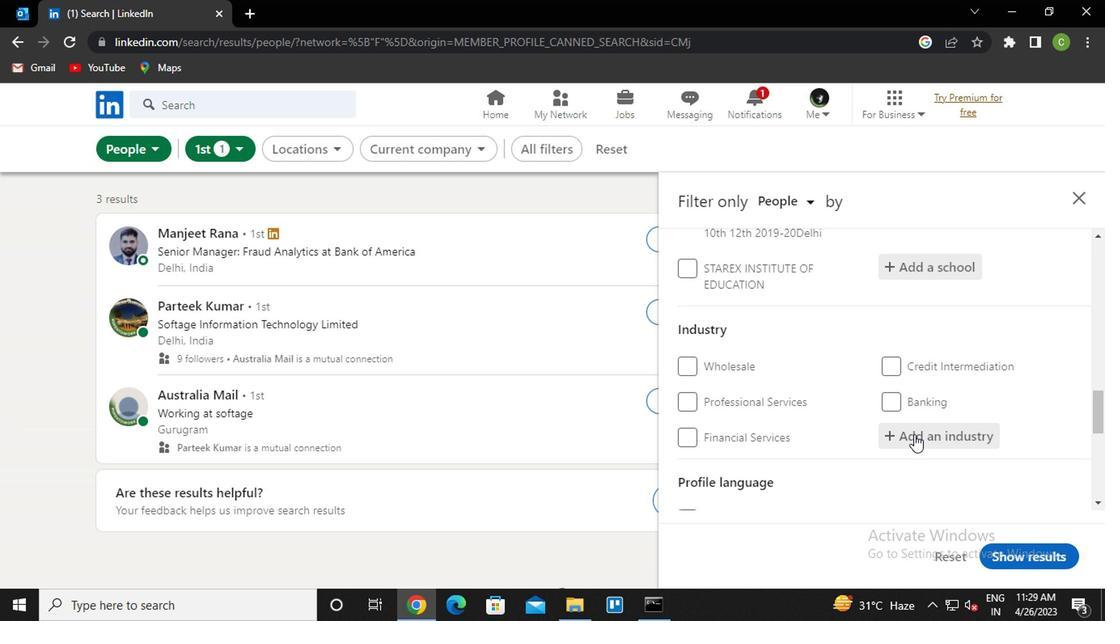 
Action: Key pressed R<Key.caps_lock>ETAIL<Key.space><Key.down><Key.down><Key.down><Key.down><Key.up><Key.enter>
Screenshot: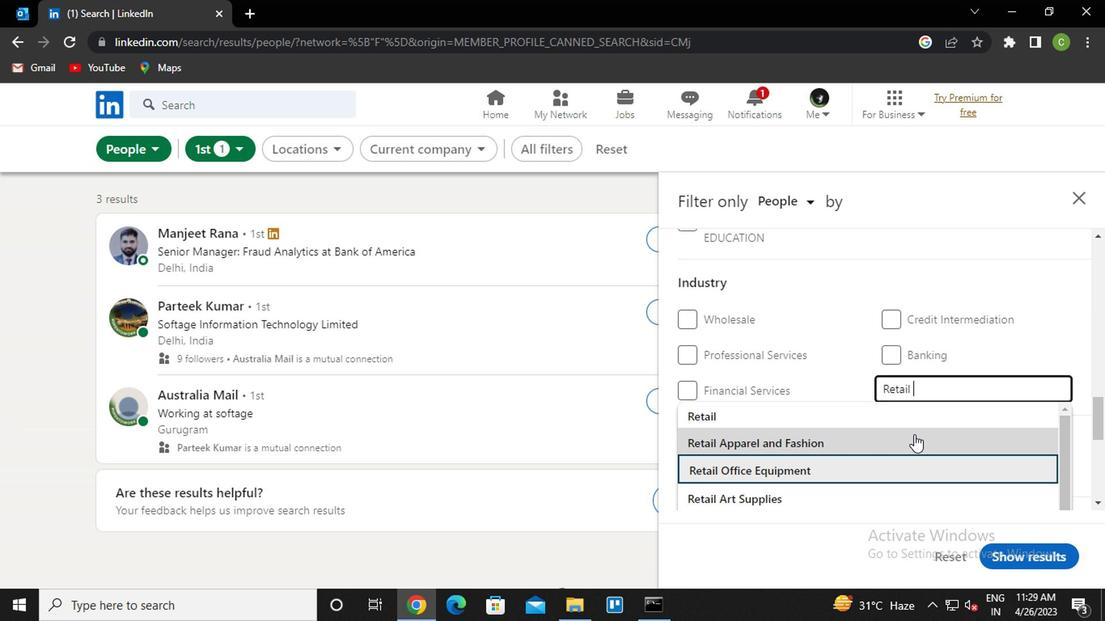 
Action: Mouse scrolled (909, 435) with delta (0, 0)
Screenshot: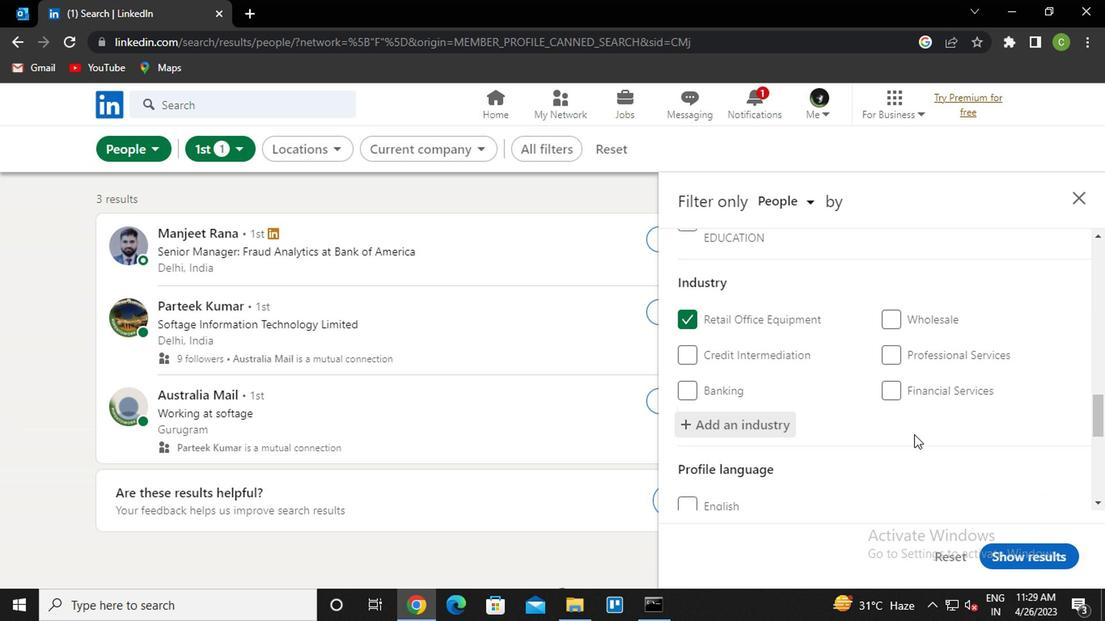 
Action: Mouse scrolled (909, 434) with delta (0, 0)
Screenshot: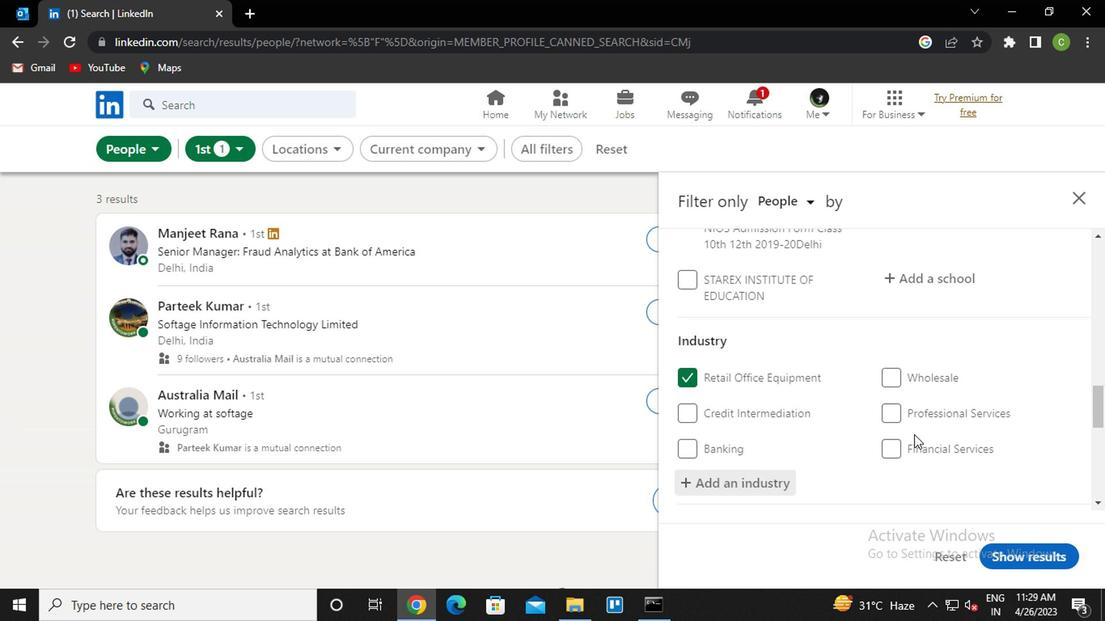 
Action: Mouse scrolled (909, 434) with delta (0, 0)
Screenshot: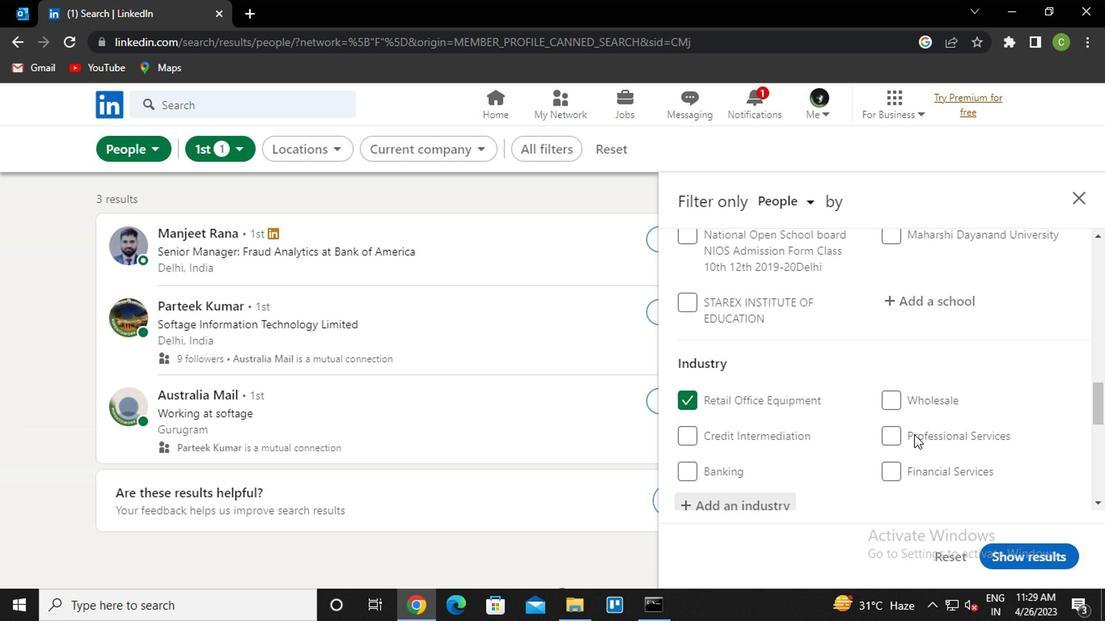 
Action: Mouse moved to (908, 437)
Screenshot: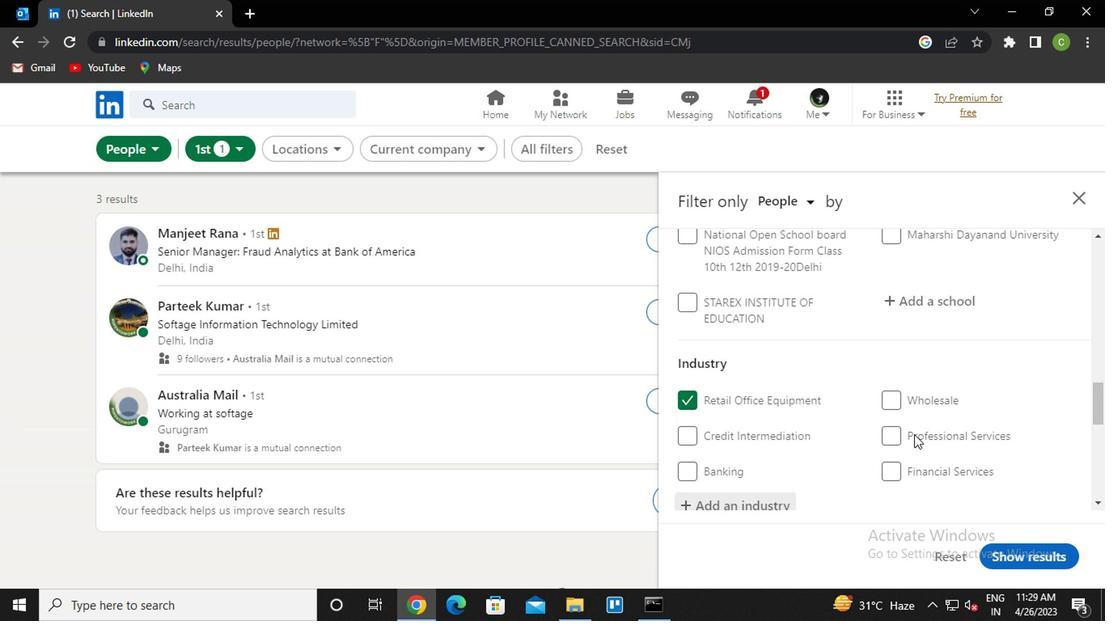 
Action: Mouse scrolled (908, 436) with delta (0, 0)
Screenshot: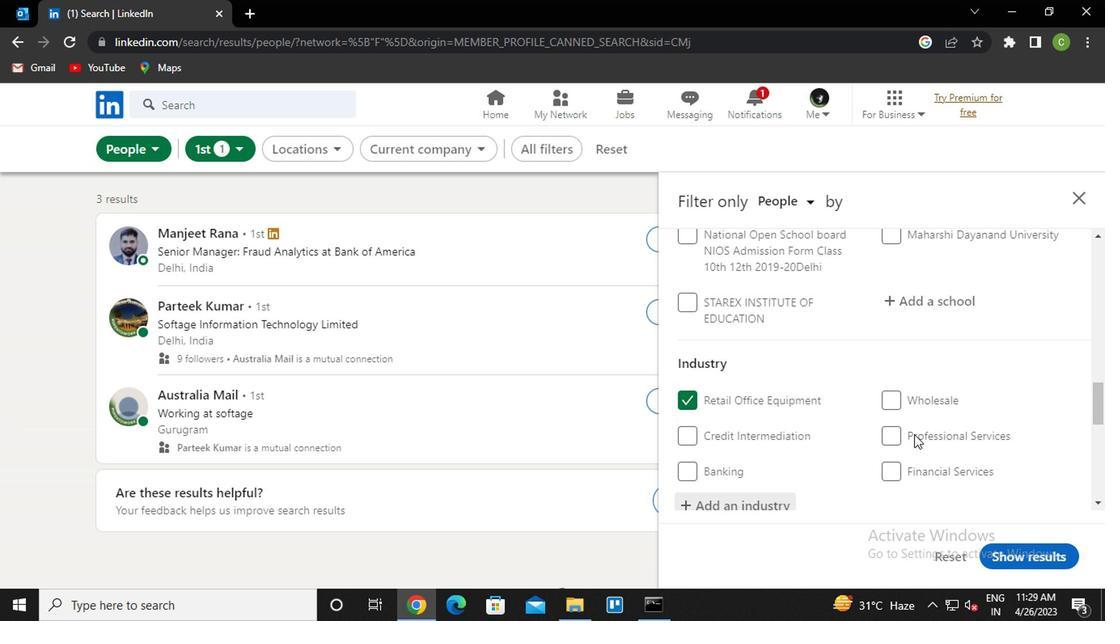
Action: Mouse moved to (906, 438)
Screenshot: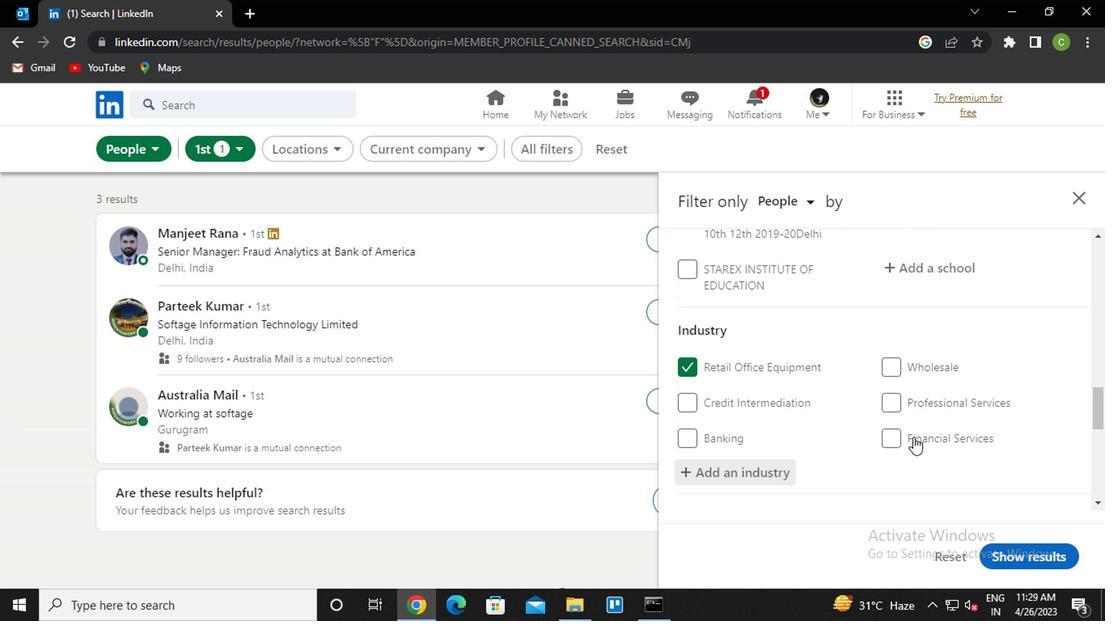 
Action: Mouse scrolled (906, 437) with delta (0, -1)
Screenshot: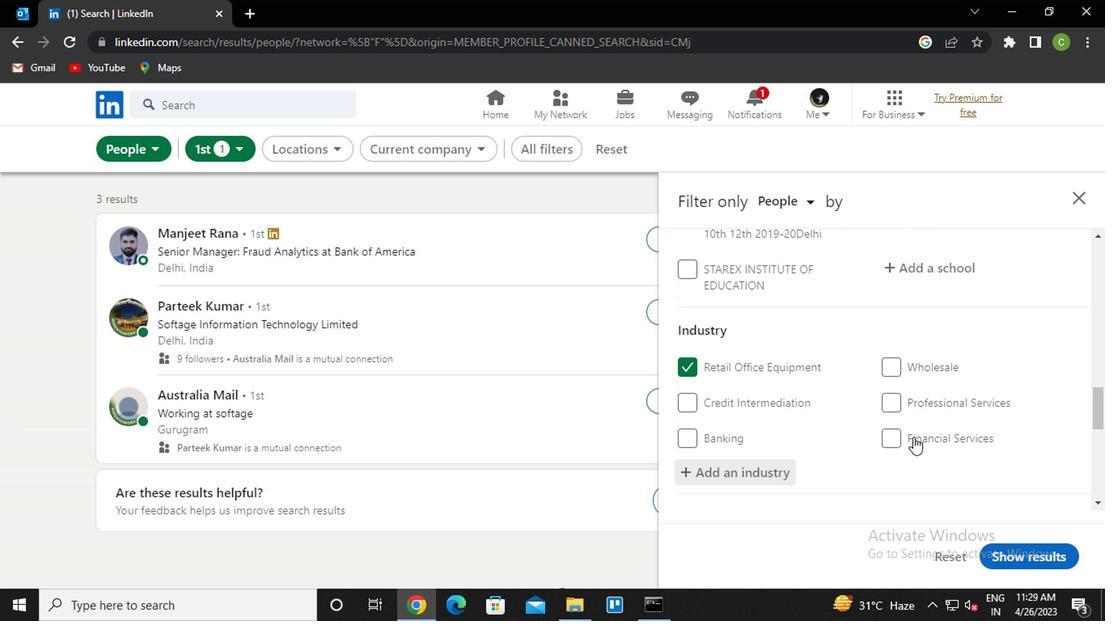 
Action: Mouse moved to (859, 400)
Screenshot: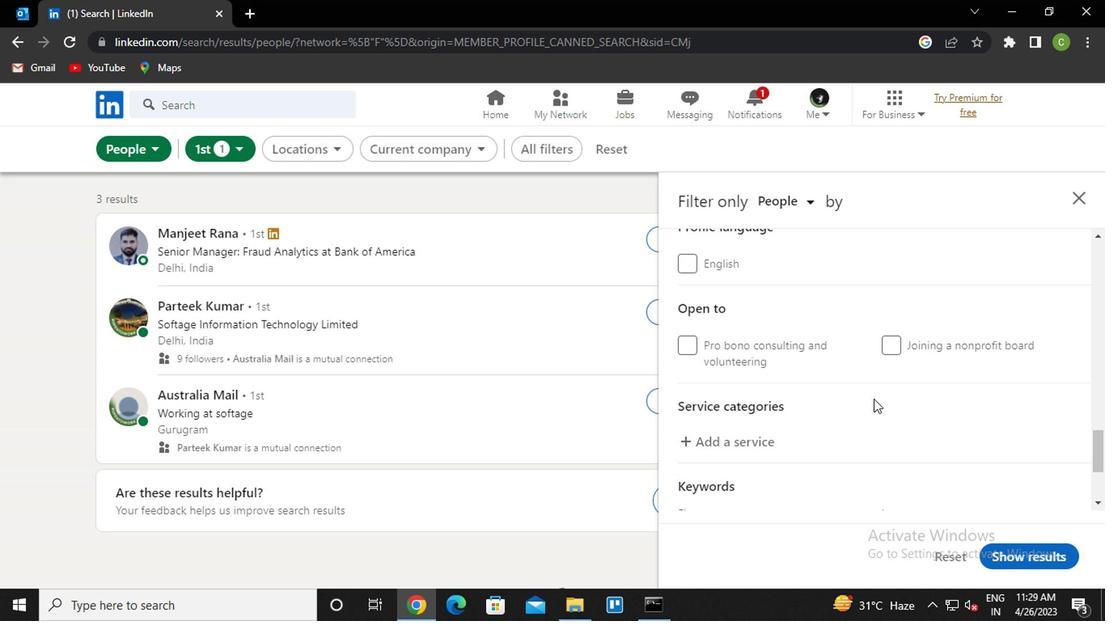 
Action: Mouse scrolled (859, 399) with delta (0, -1)
Screenshot: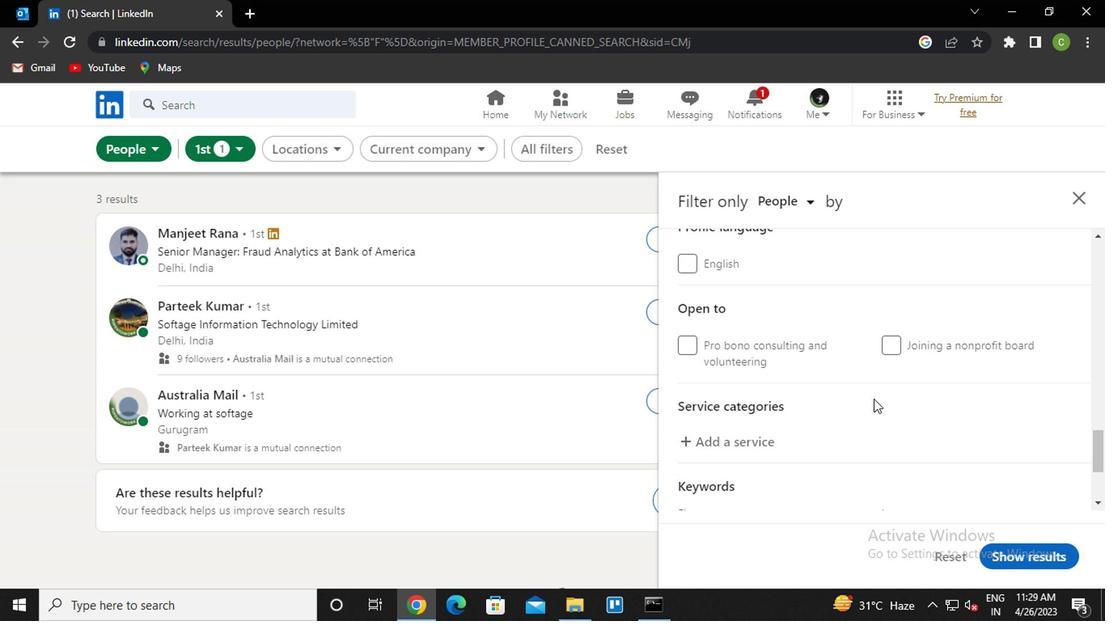 
Action: Mouse moved to (846, 401)
Screenshot: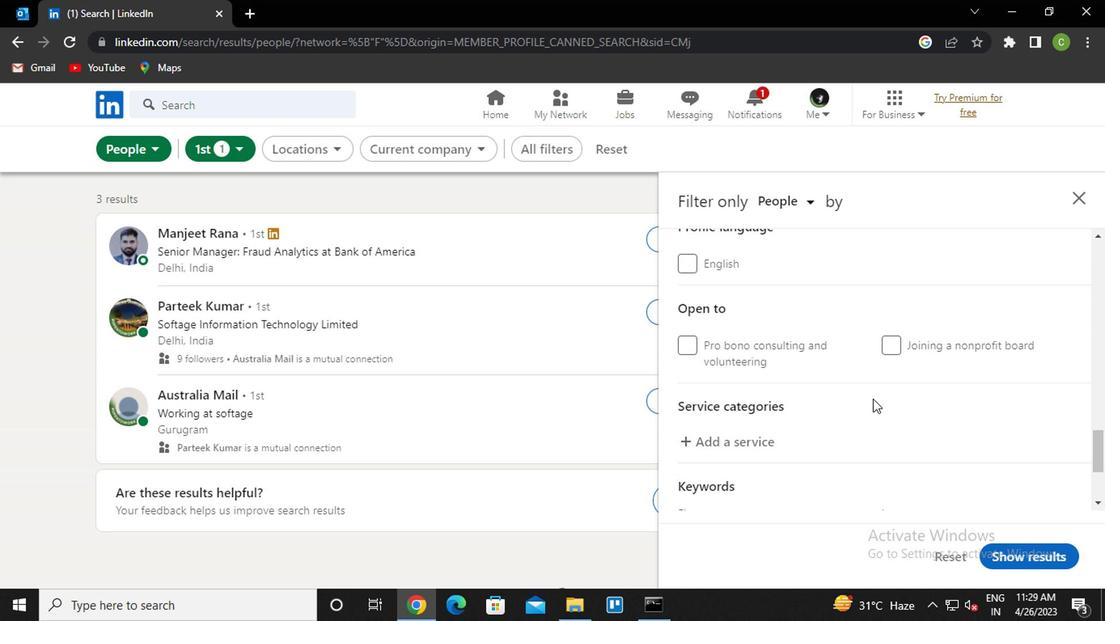 
Action: Mouse scrolled (846, 400) with delta (0, 0)
Screenshot: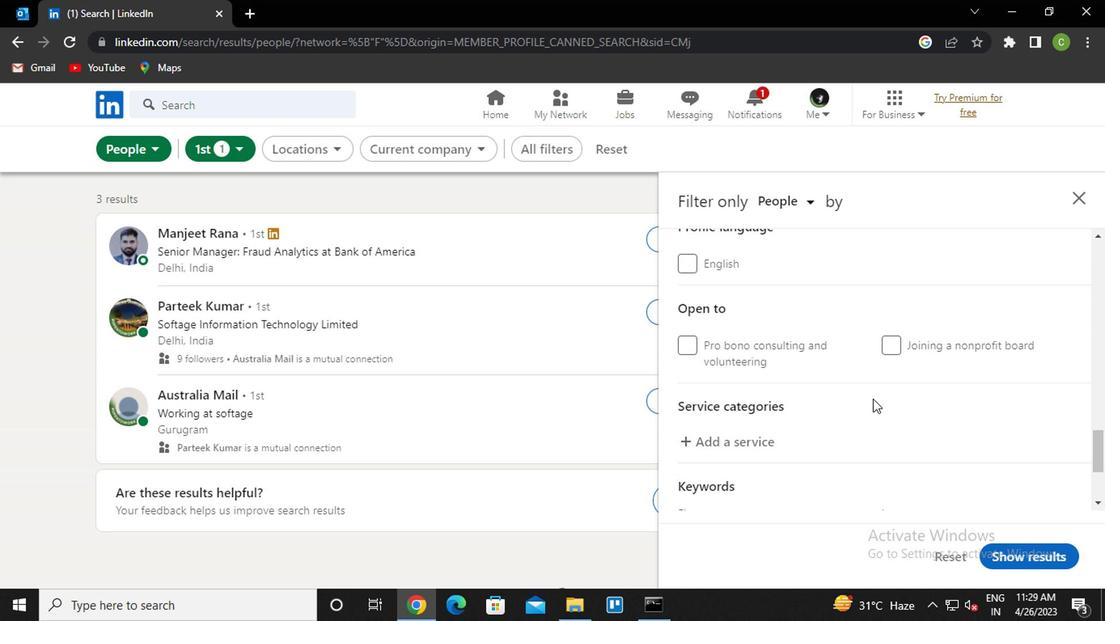 
Action: Mouse moved to (727, 290)
Screenshot: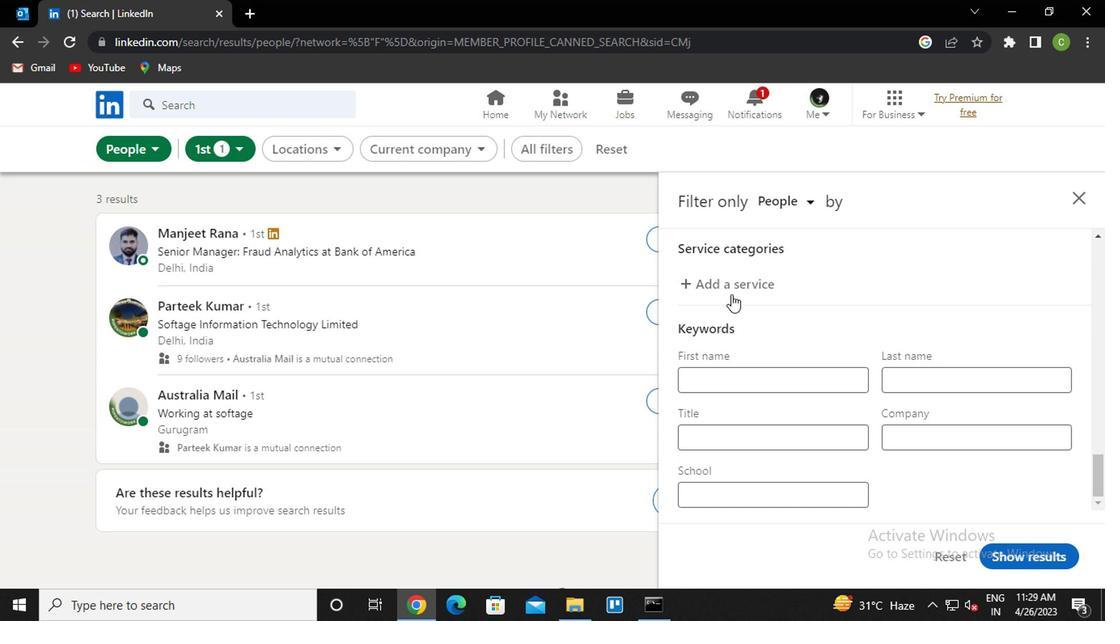 
Action: Mouse pressed left at (727, 290)
Screenshot: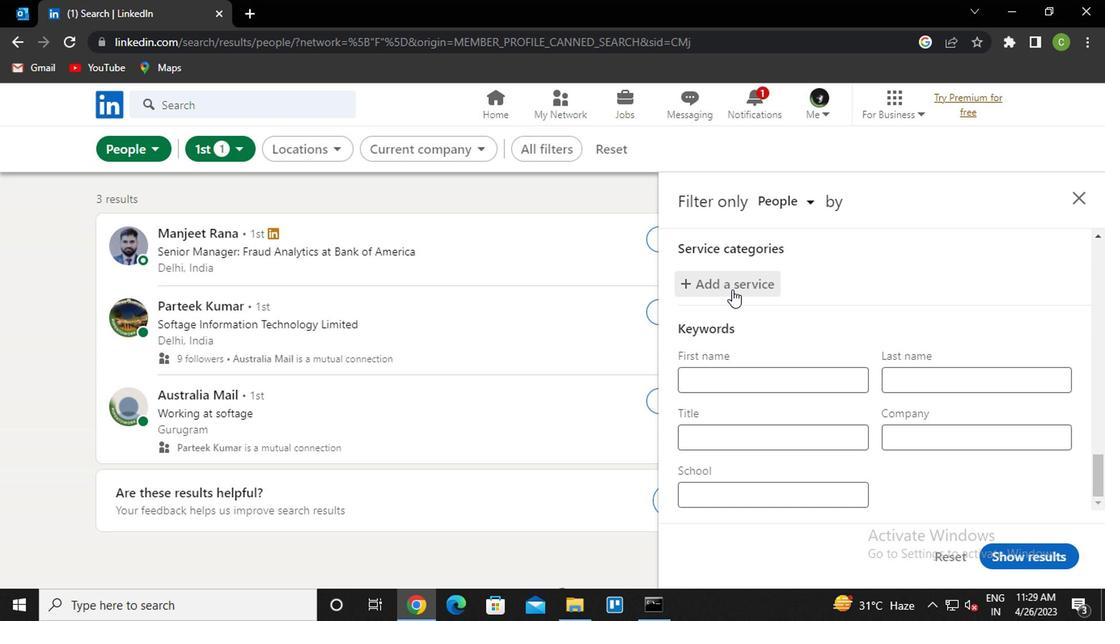 
Action: Key pressed <Key.caps_lock>R<Key.caps_lock>EAL<Key.space>ES<Key.down><Key.enter>
Screenshot: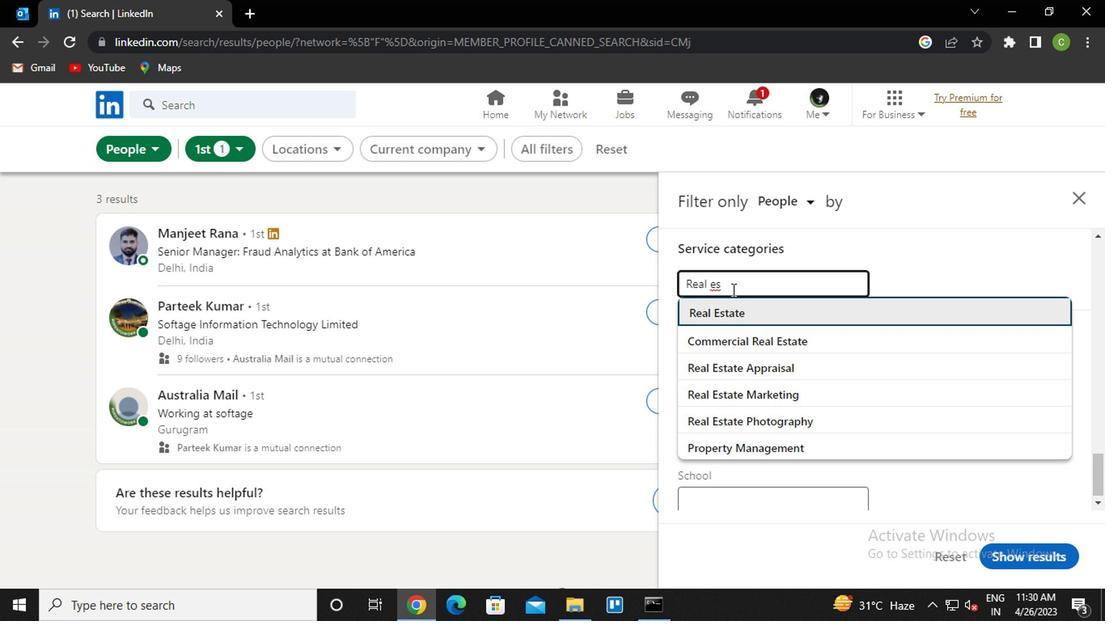 
Action: Mouse moved to (776, 322)
Screenshot: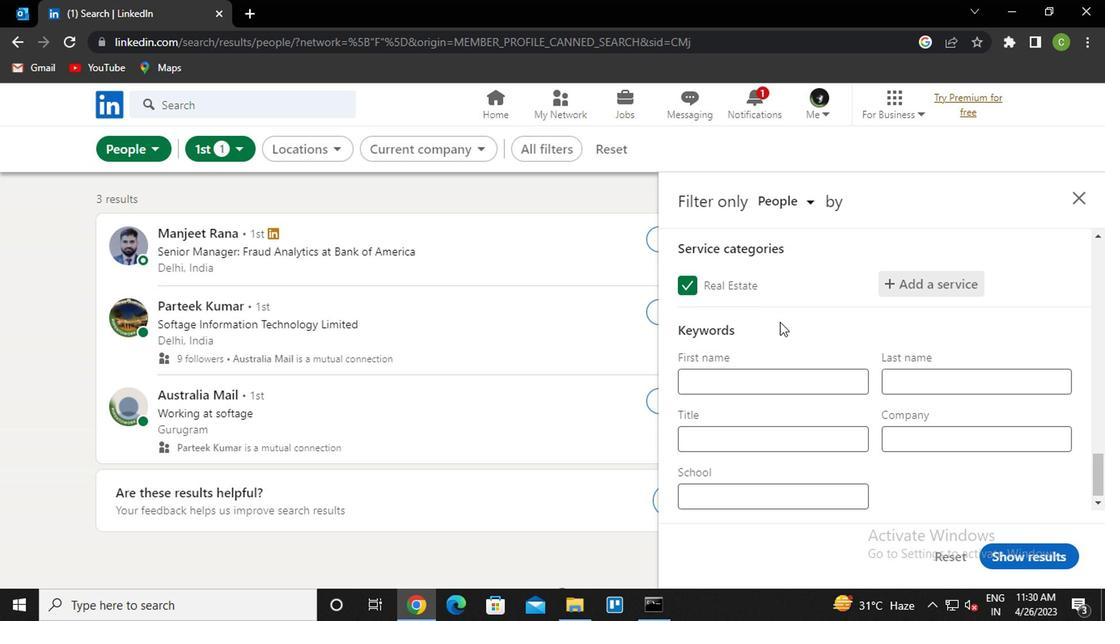 
Action: Mouse scrolled (776, 321) with delta (0, 0)
Screenshot: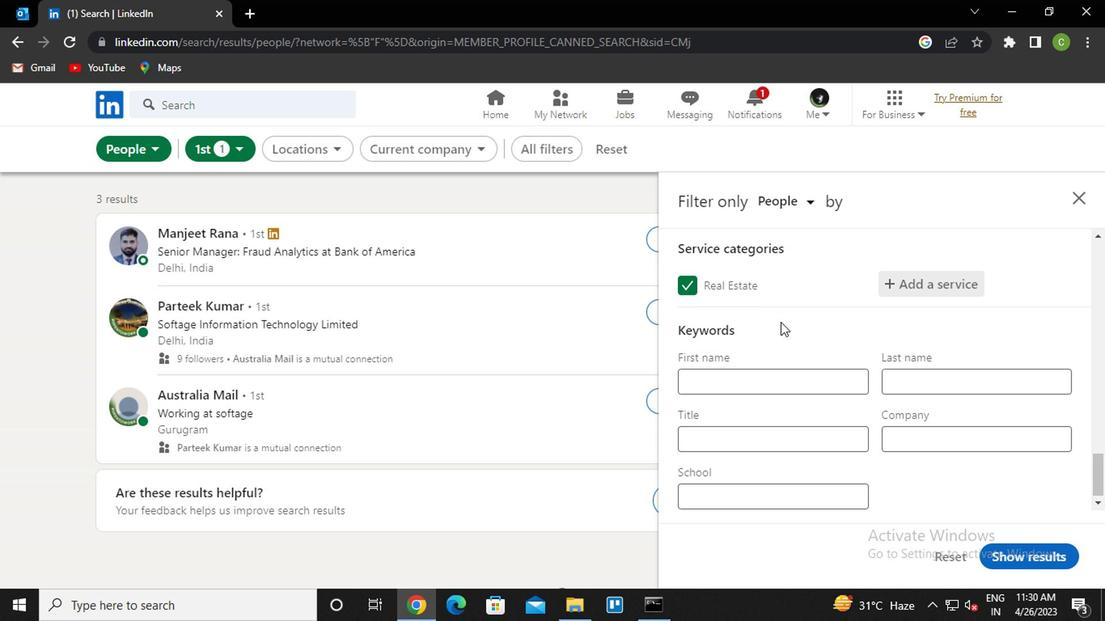 
Action: Mouse scrolled (776, 321) with delta (0, 0)
Screenshot: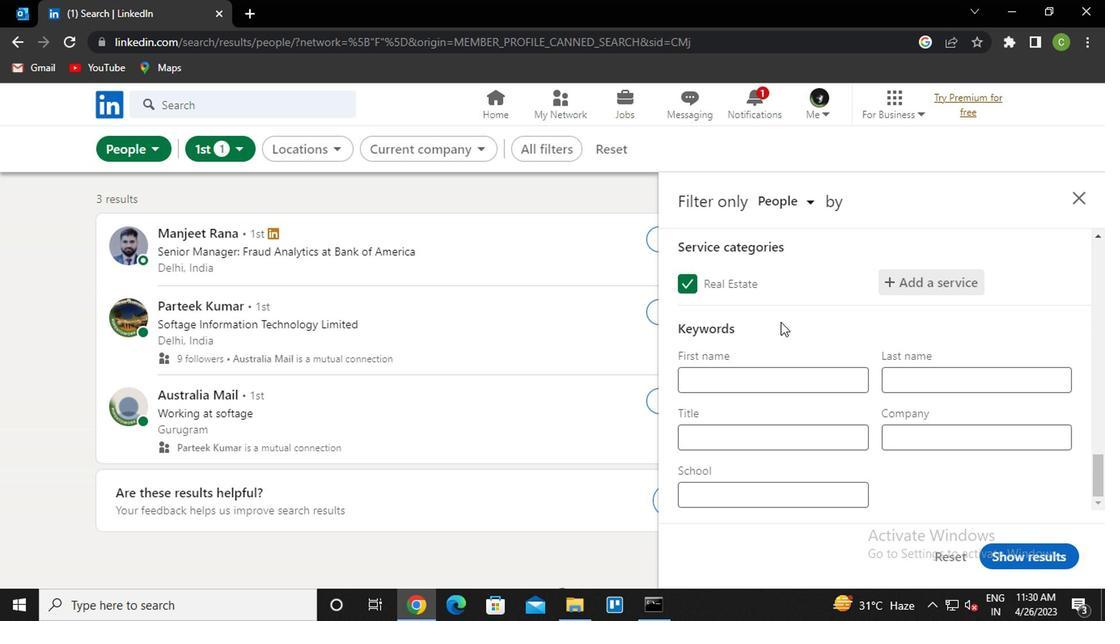 
Action: Mouse moved to (776, 322)
Screenshot: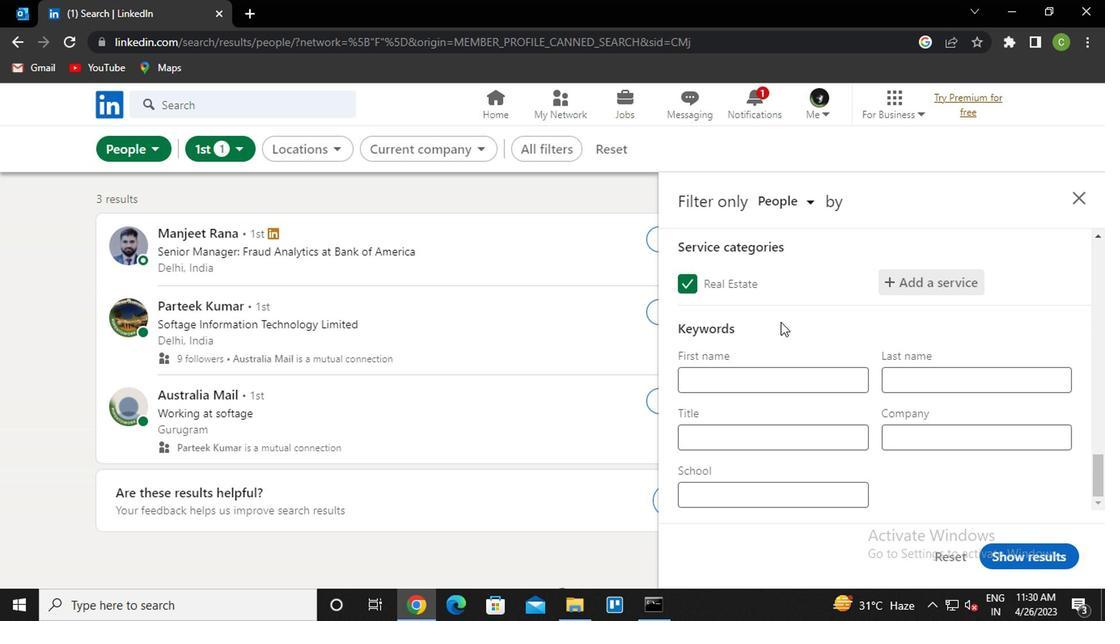 
Action: Mouse scrolled (776, 321) with delta (0, 0)
Screenshot: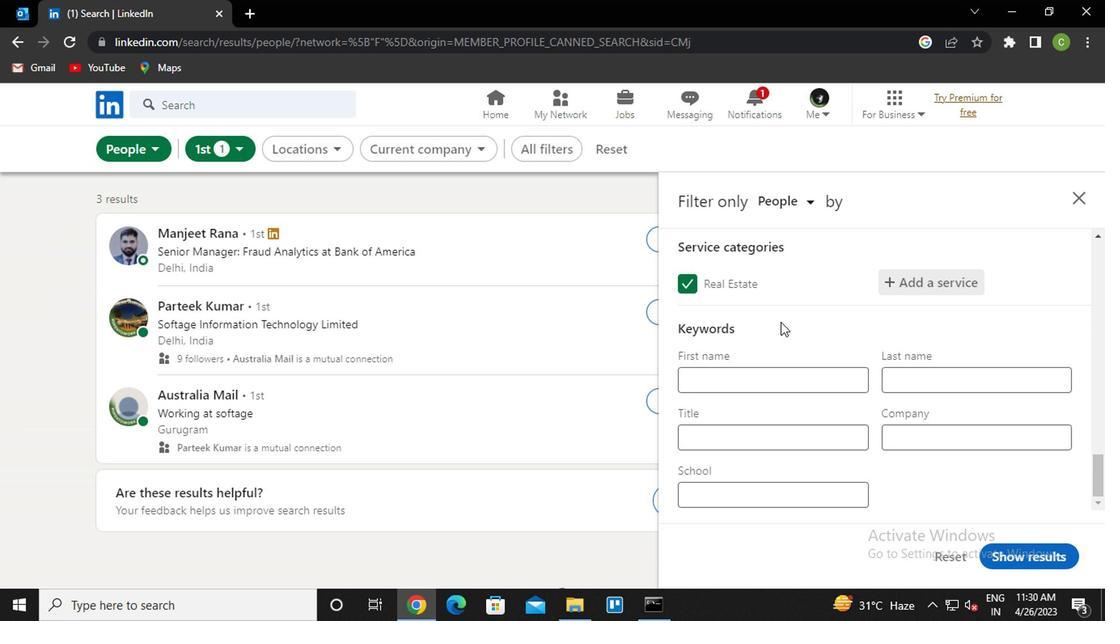
Action: Mouse moved to (746, 444)
Screenshot: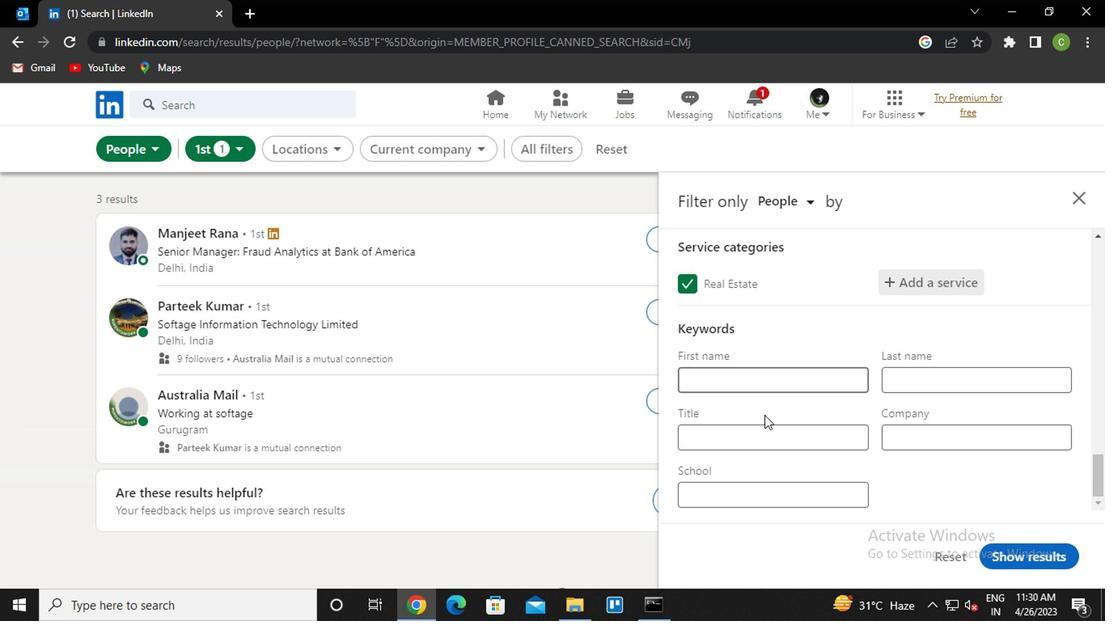 
Action: Mouse pressed left at (746, 444)
Screenshot: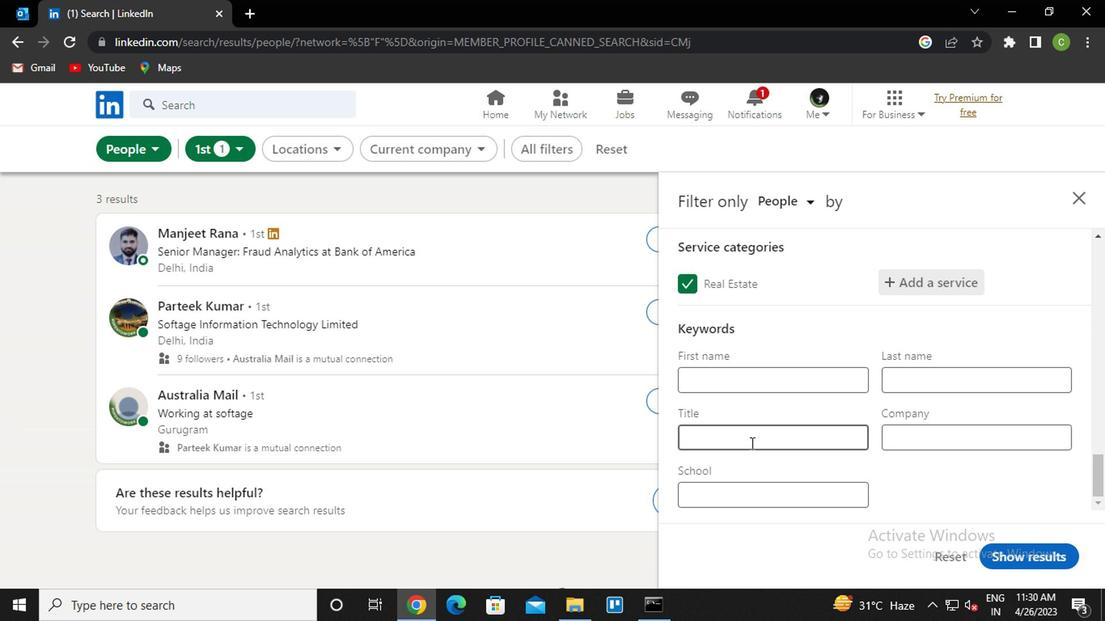
Action: Key pressed <Key.caps_lock>R<Key.caps_lock>ESTAURANT<Key.space><Key.caps_lock>M<Key.caps_lock>ANAGER
Screenshot: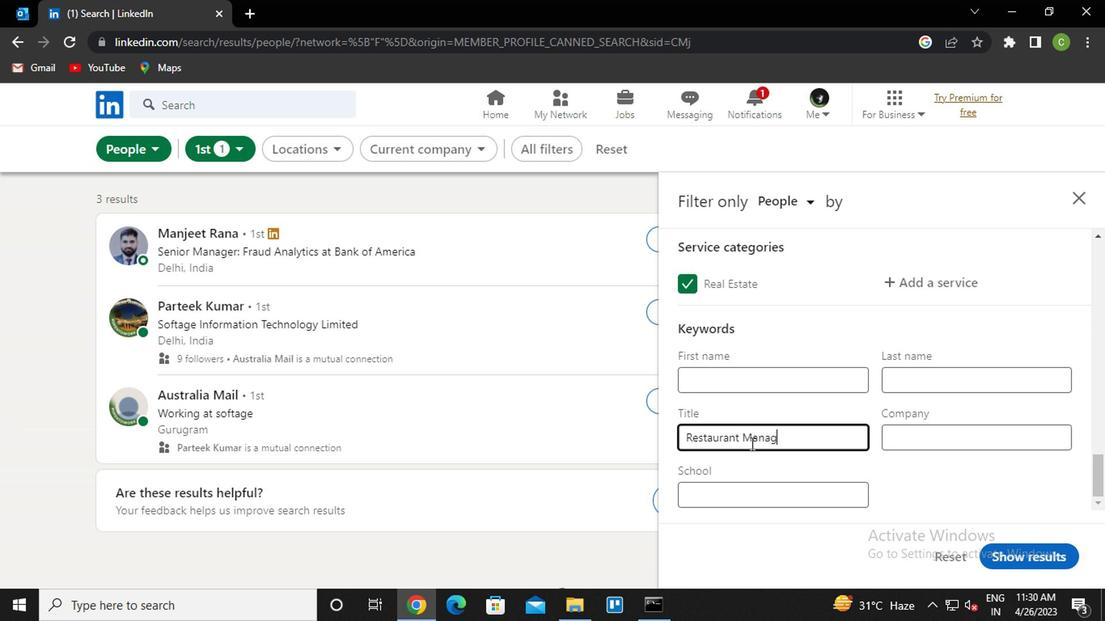 
Action: Mouse moved to (1019, 544)
Screenshot: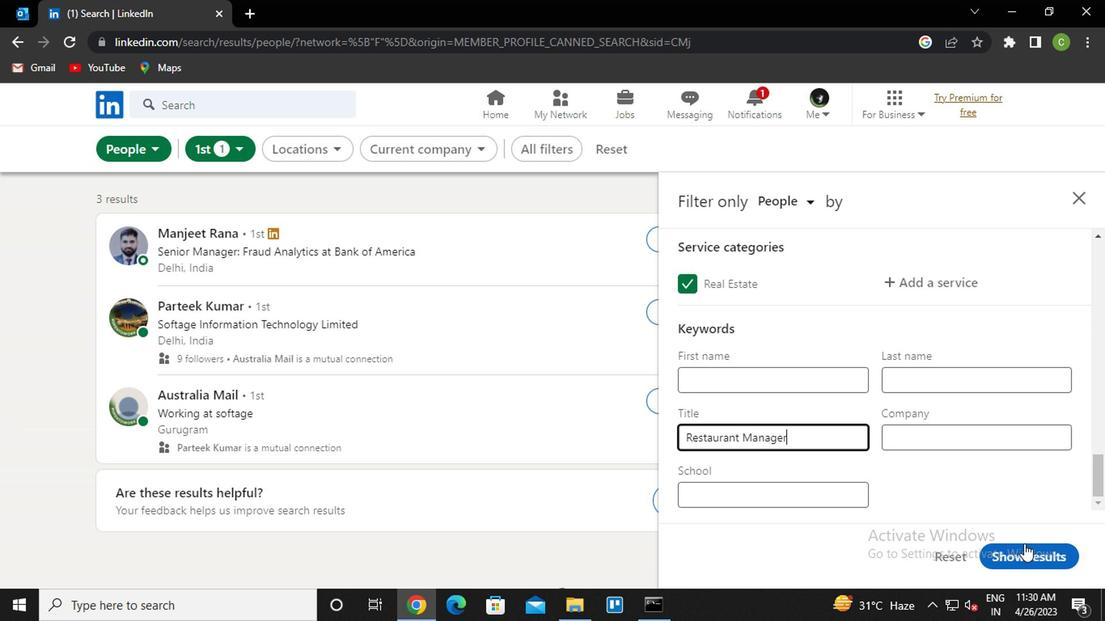 
Action: Mouse pressed left at (1019, 544)
Screenshot: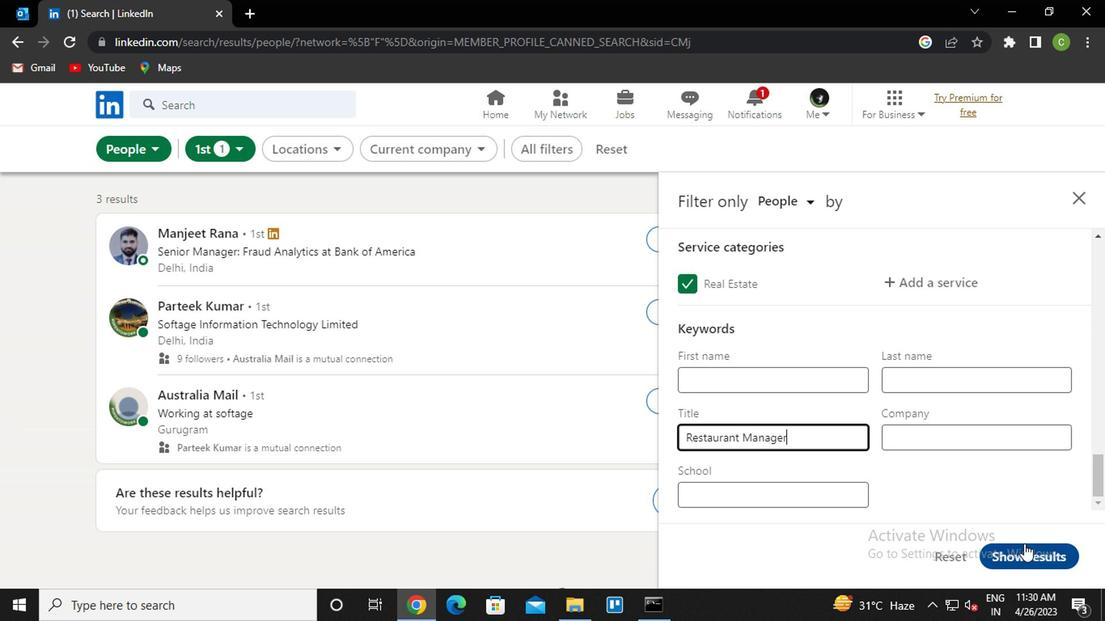 
Action: Mouse moved to (826, 544)
Screenshot: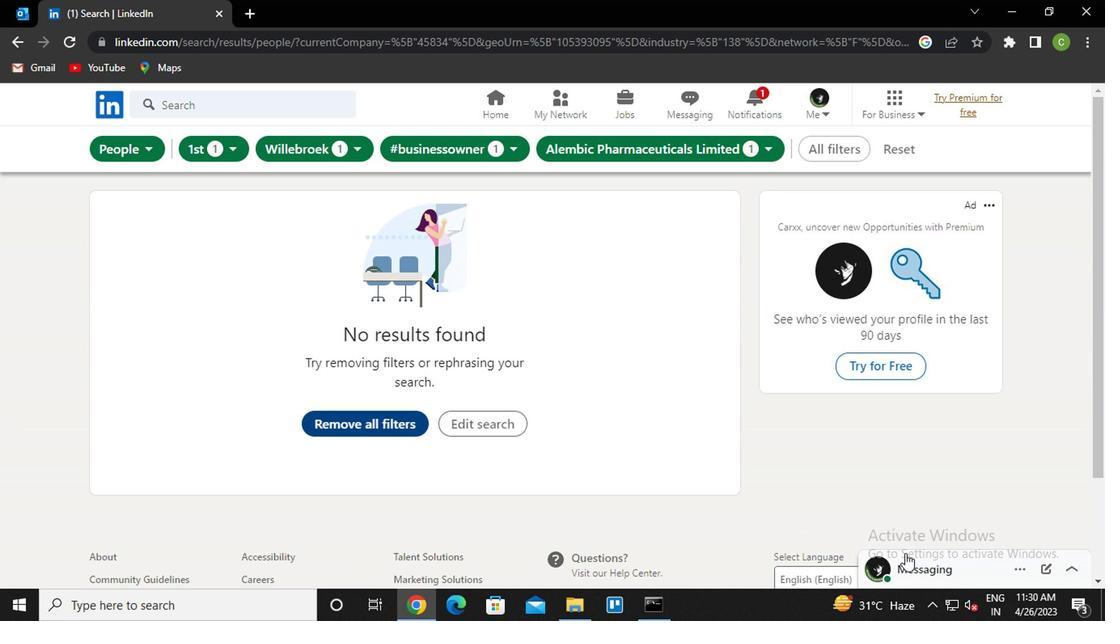 
